 Task: Create a due date automation trigger when advanced on, 2 working days after a card is due add content with a name ending with resume at 11:00 AM.
Action: Mouse moved to (1158, 618)
Screenshot: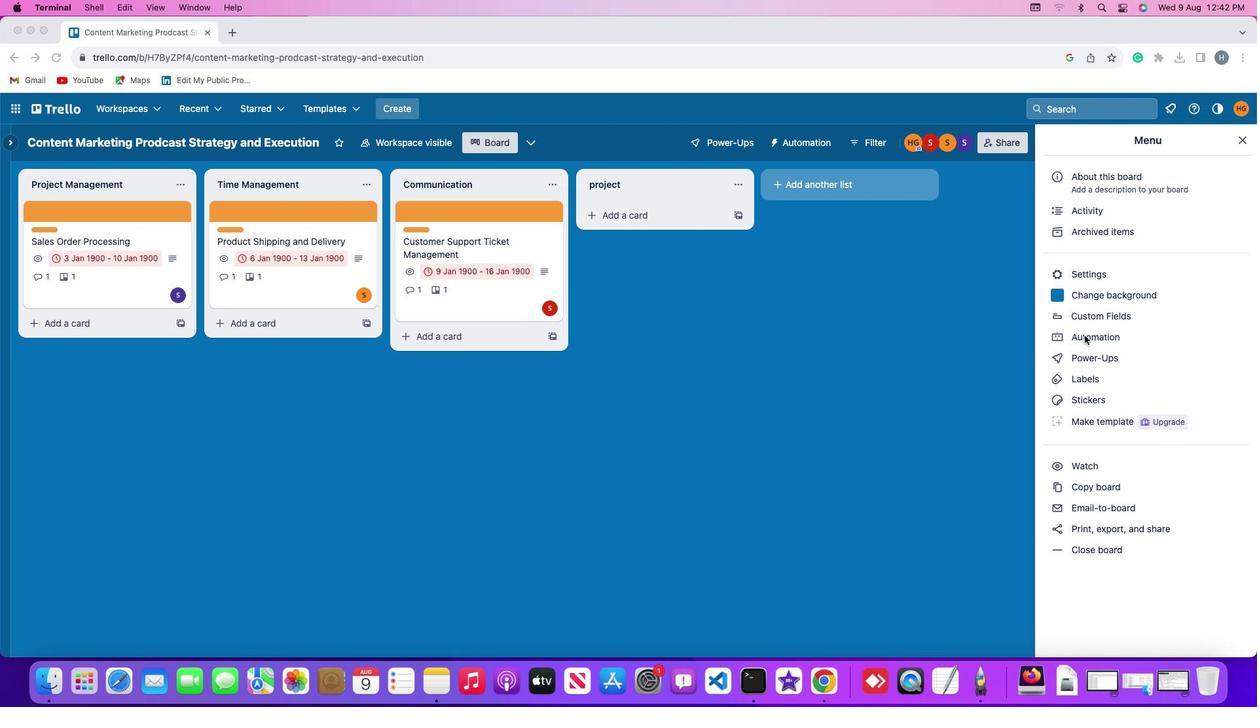 
Action: Mouse pressed left at (1158, 618)
Screenshot: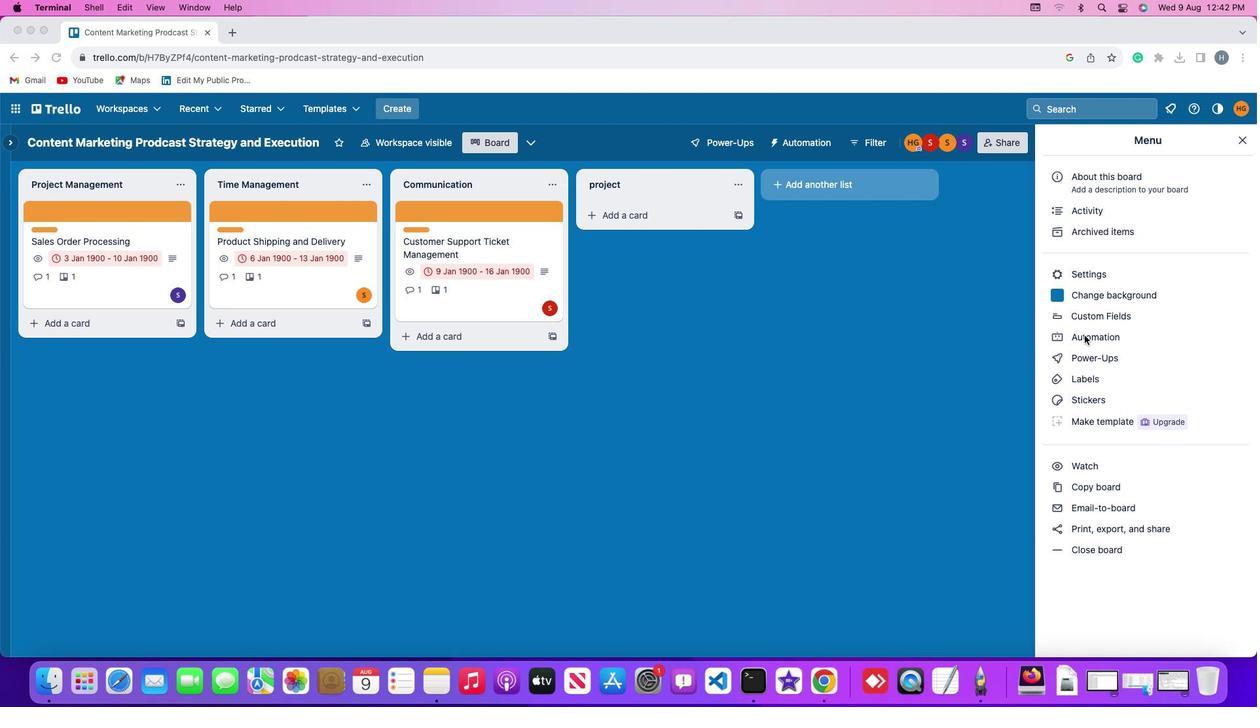 
Action: Mouse pressed left at (1158, 618)
Screenshot: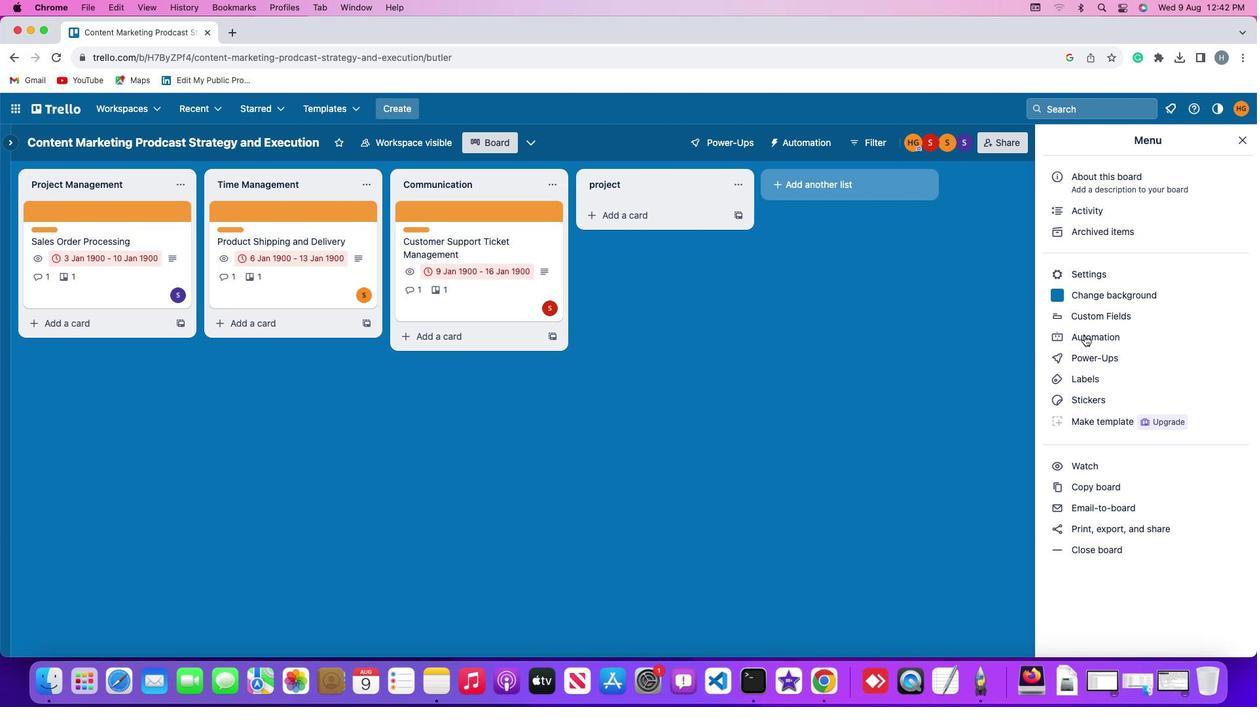 
Action: Mouse moved to (41, 626)
Screenshot: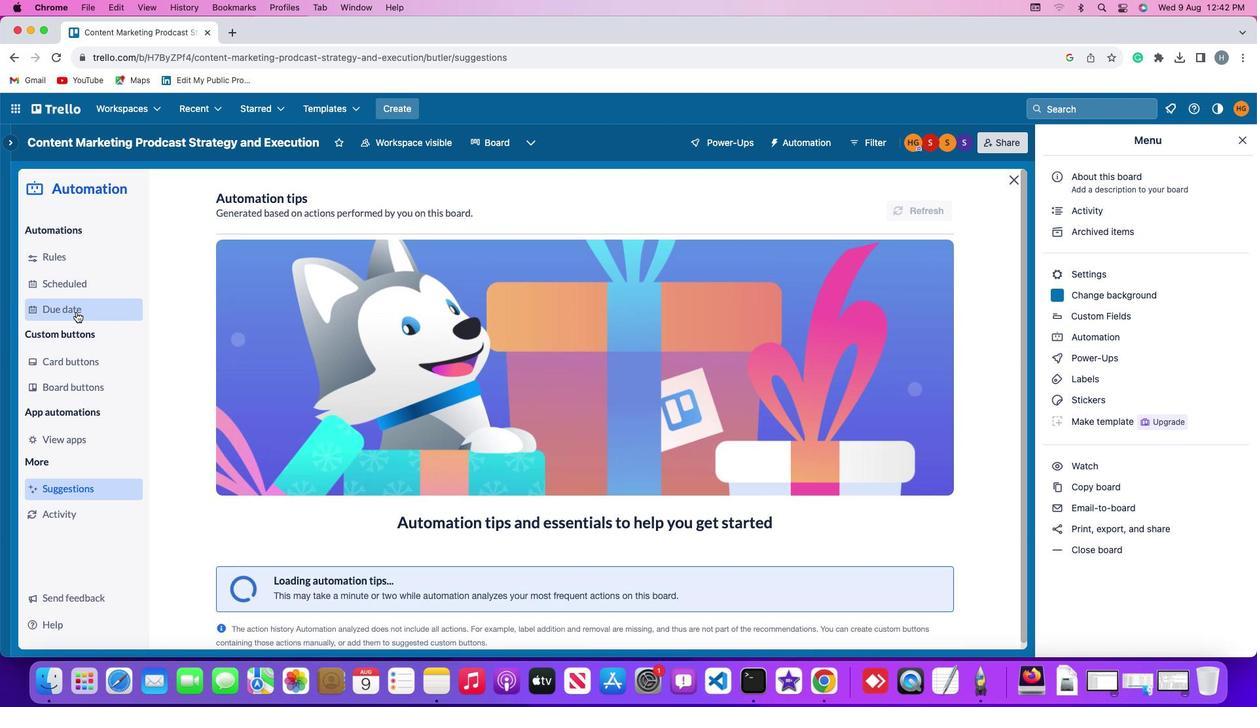 
Action: Mouse pressed left at (41, 626)
Screenshot: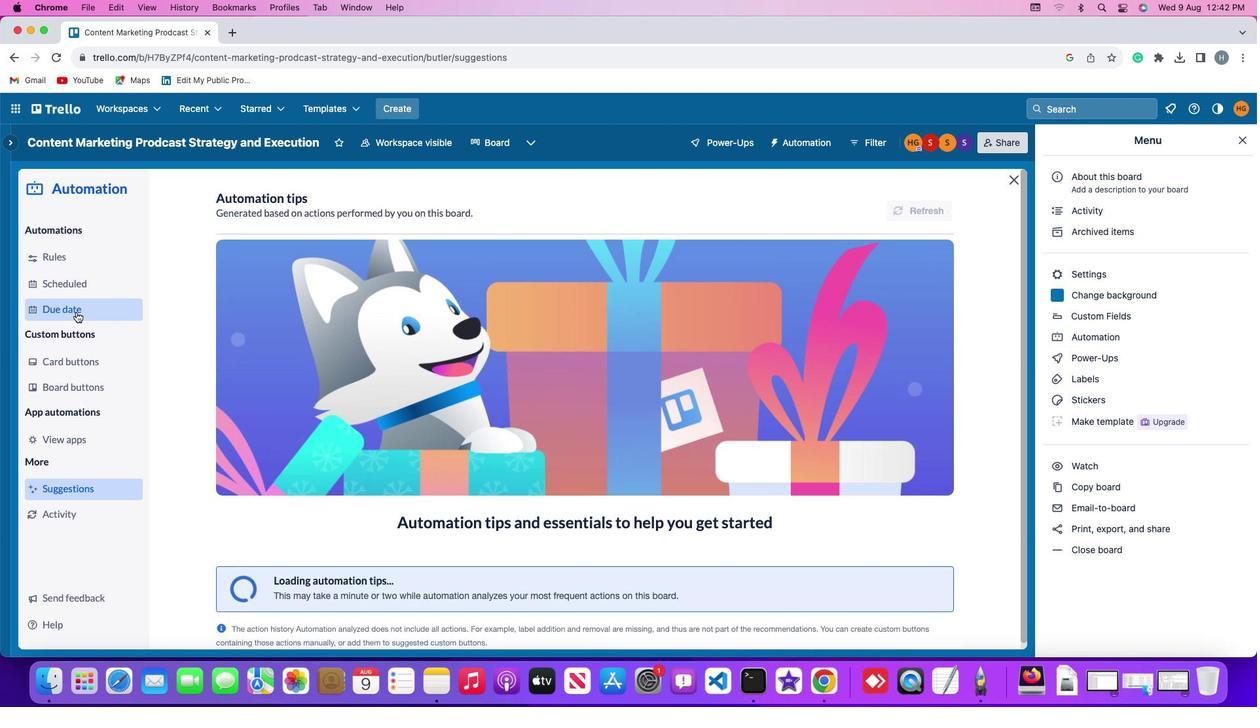 
Action: Mouse moved to (933, 665)
Screenshot: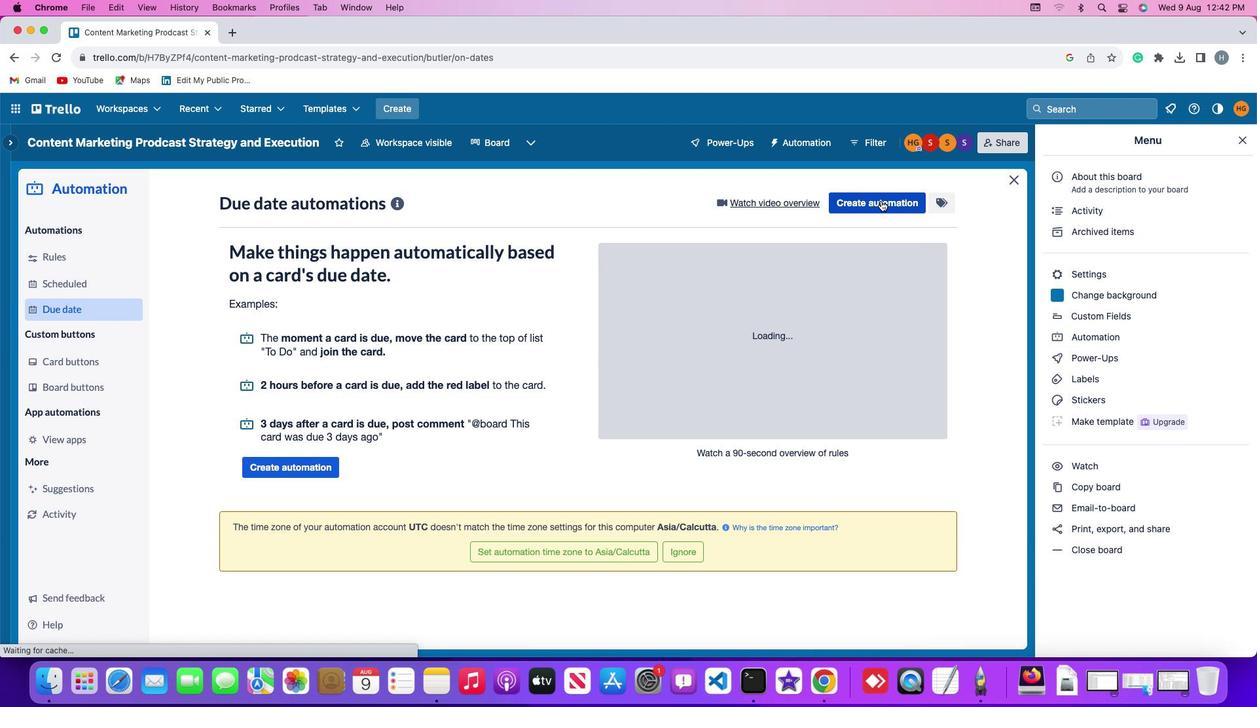 
Action: Mouse pressed left at (933, 665)
Screenshot: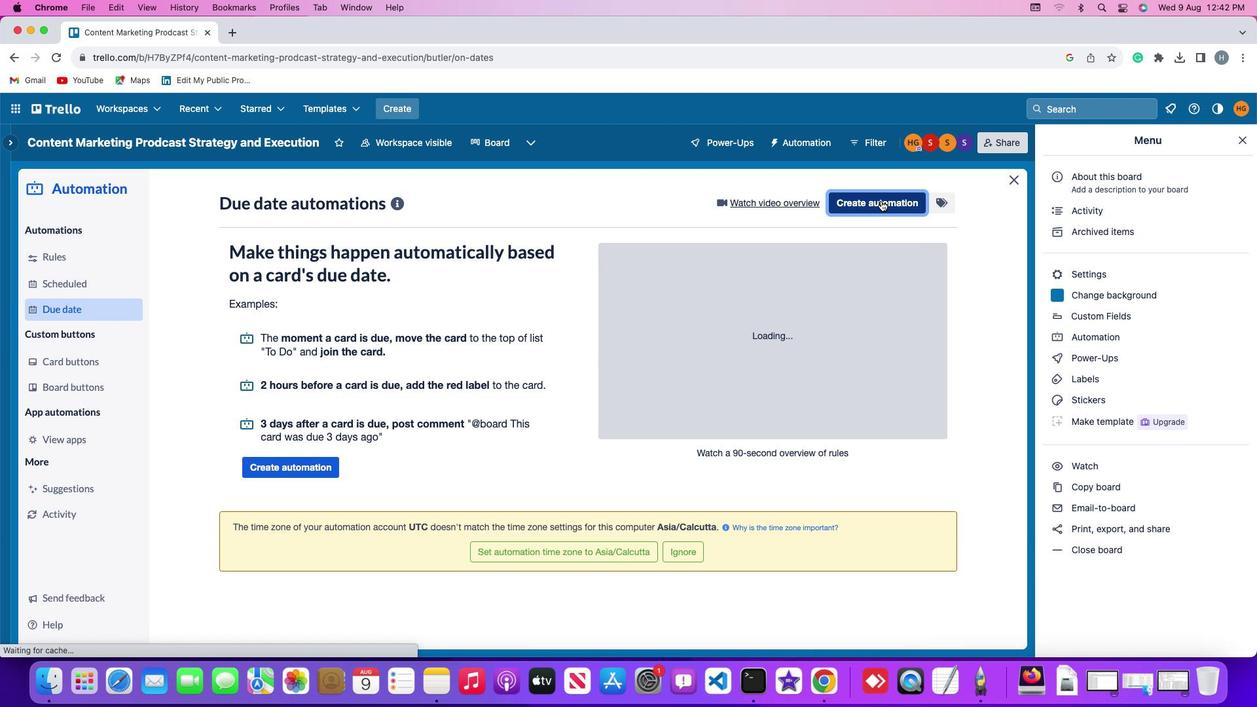 
Action: Mouse moved to (504, 621)
Screenshot: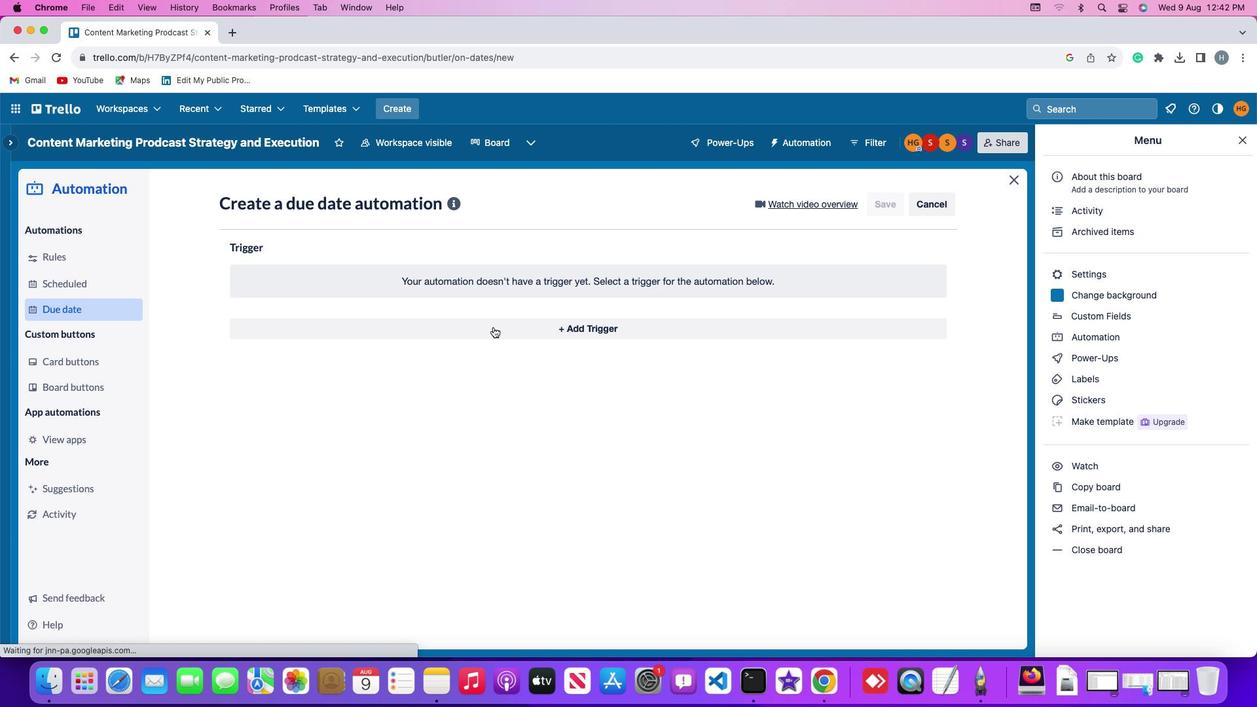 
Action: Mouse pressed left at (504, 621)
Screenshot: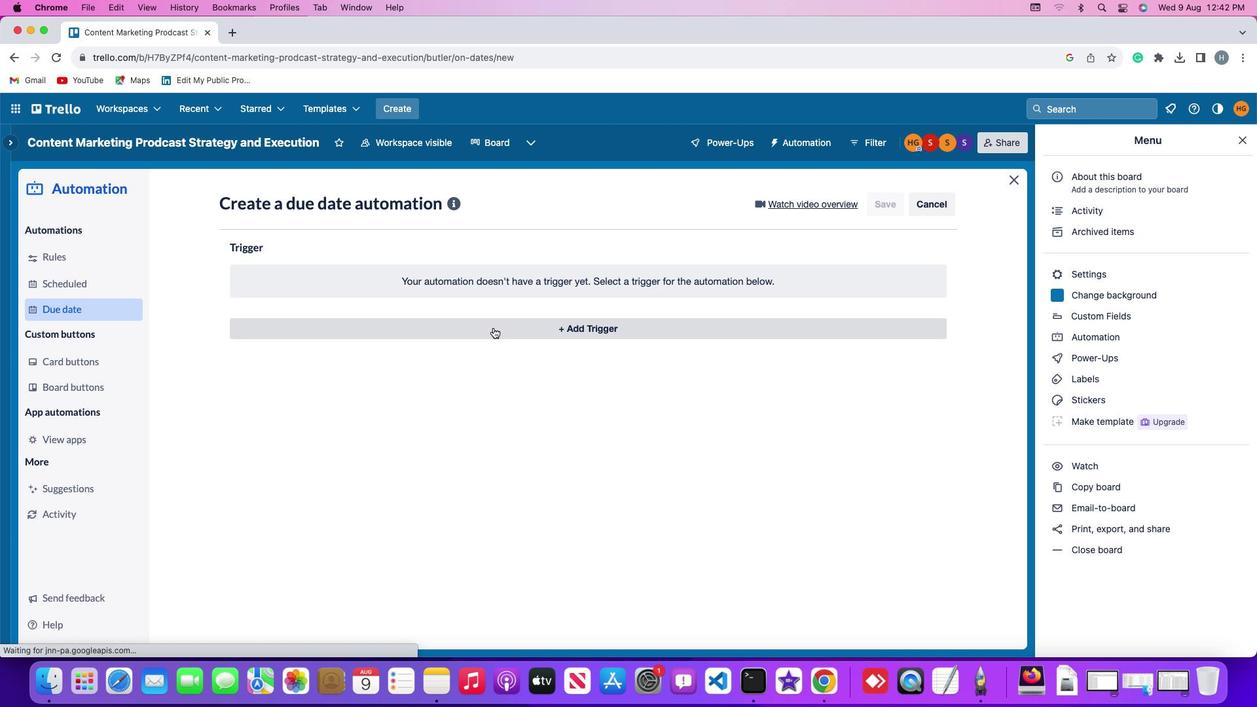 
Action: Mouse moved to (246, 552)
Screenshot: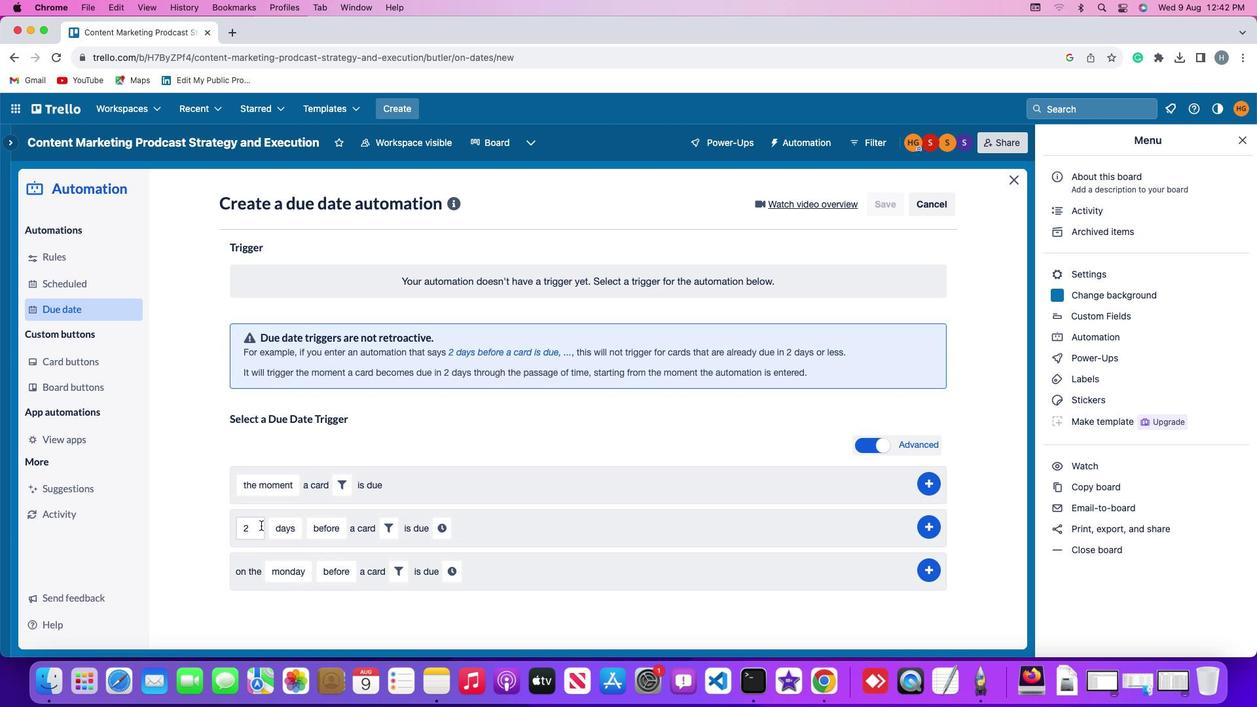 
Action: Mouse pressed left at (246, 552)
Screenshot: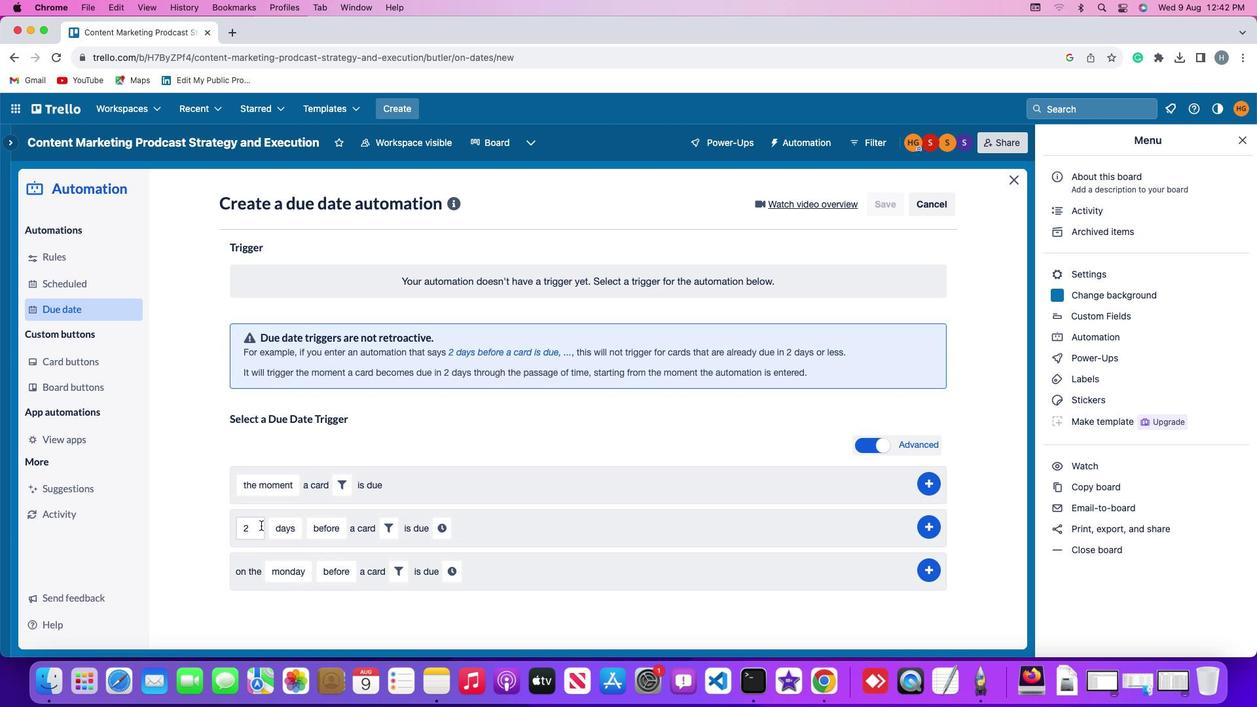 
Action: Mouse moved to (244, 552)
Screenshot: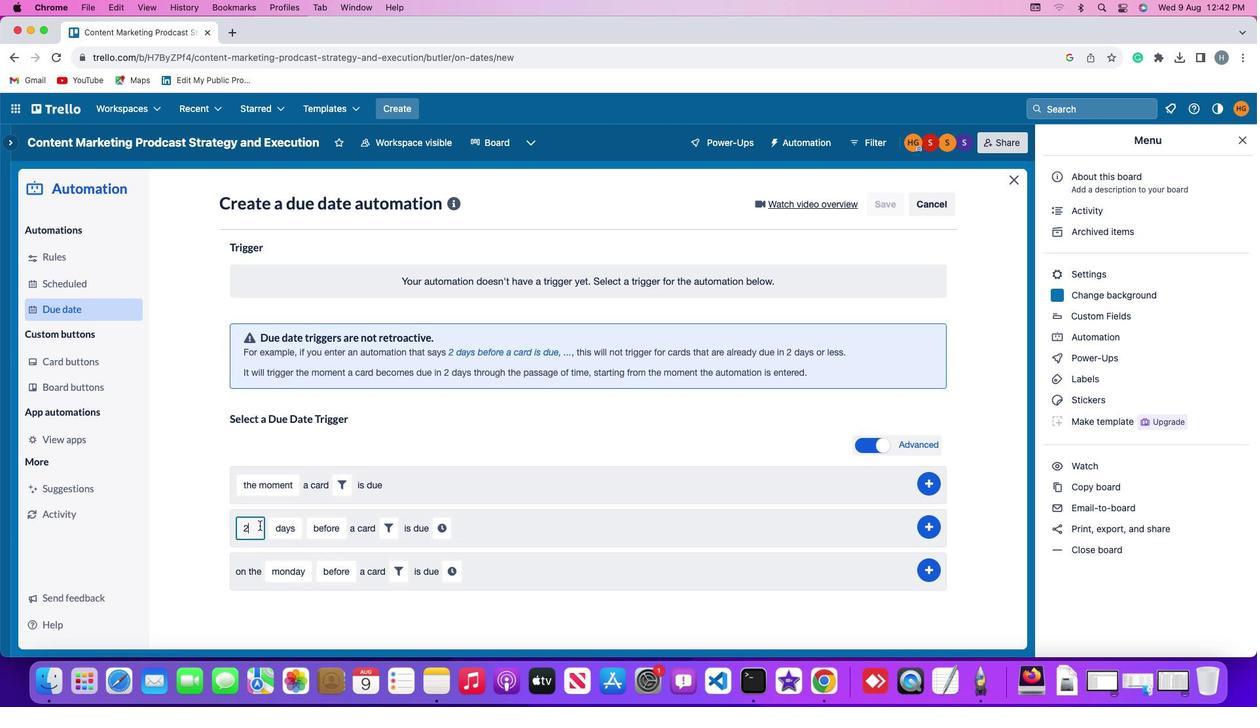 
Action: Key pressed Key.backspace
Screenshot: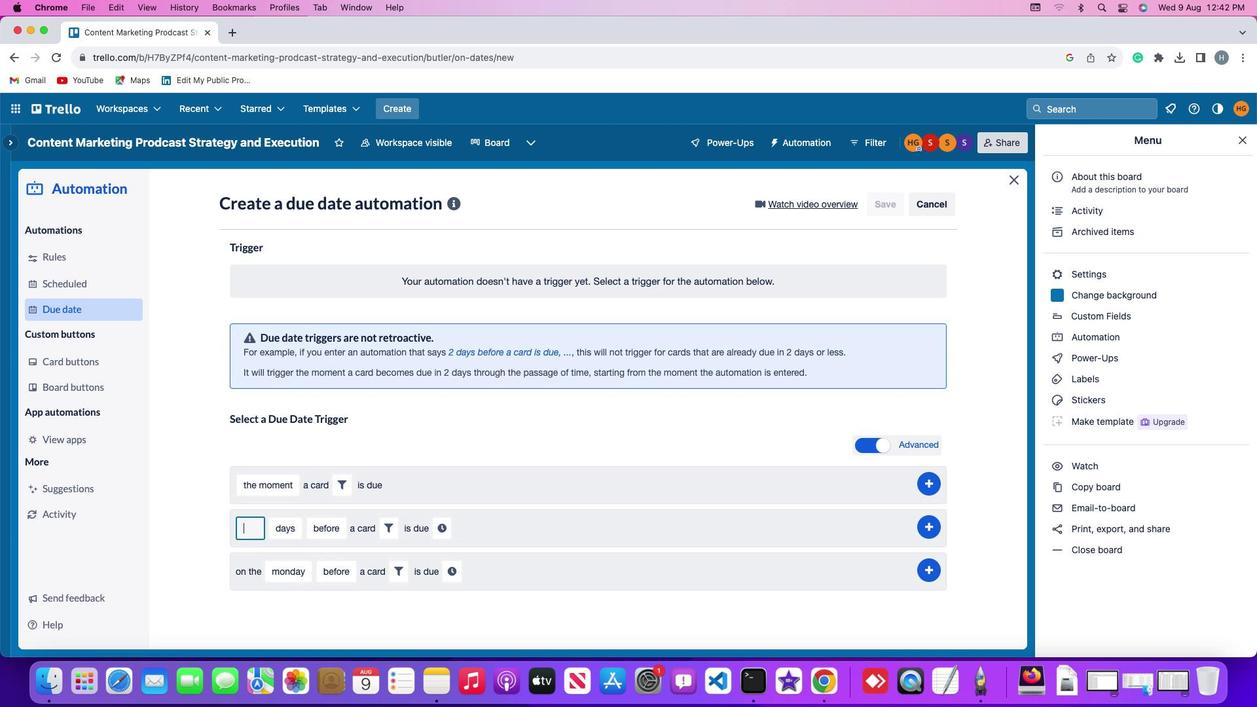 
Action: Mouse moved to (246, 553)
Screenshot: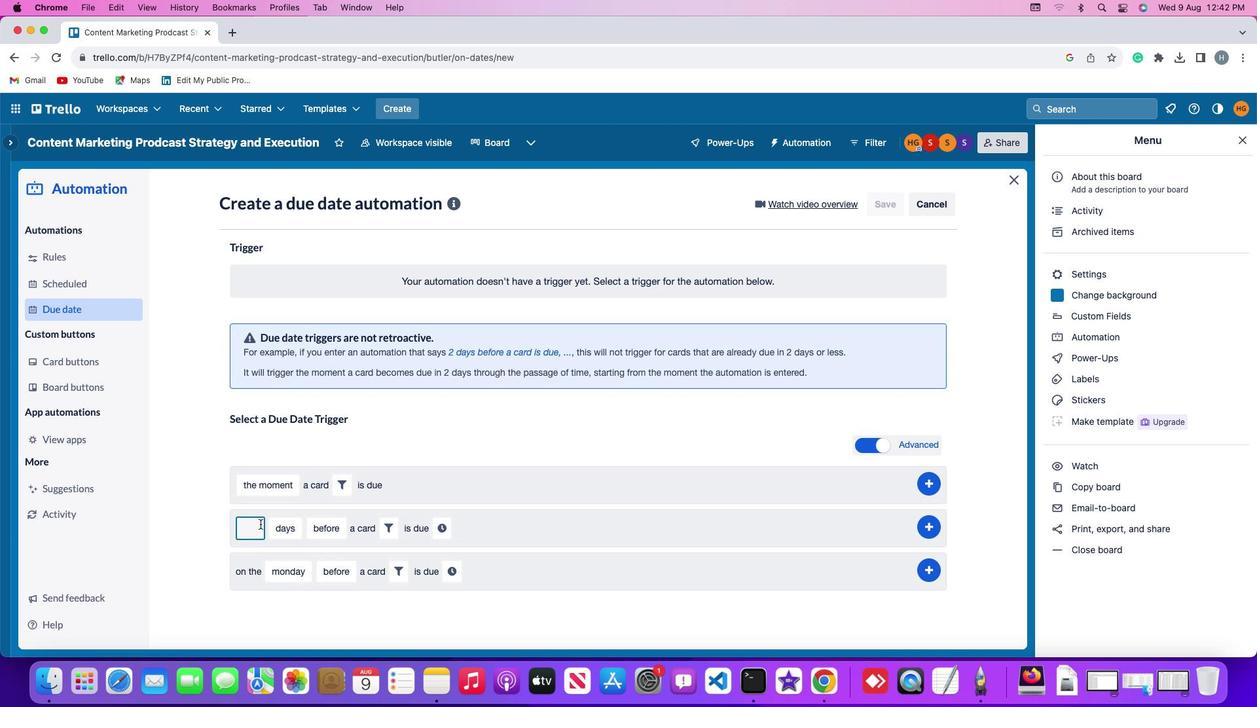 
Action: Key pressed '2'
Screenshot: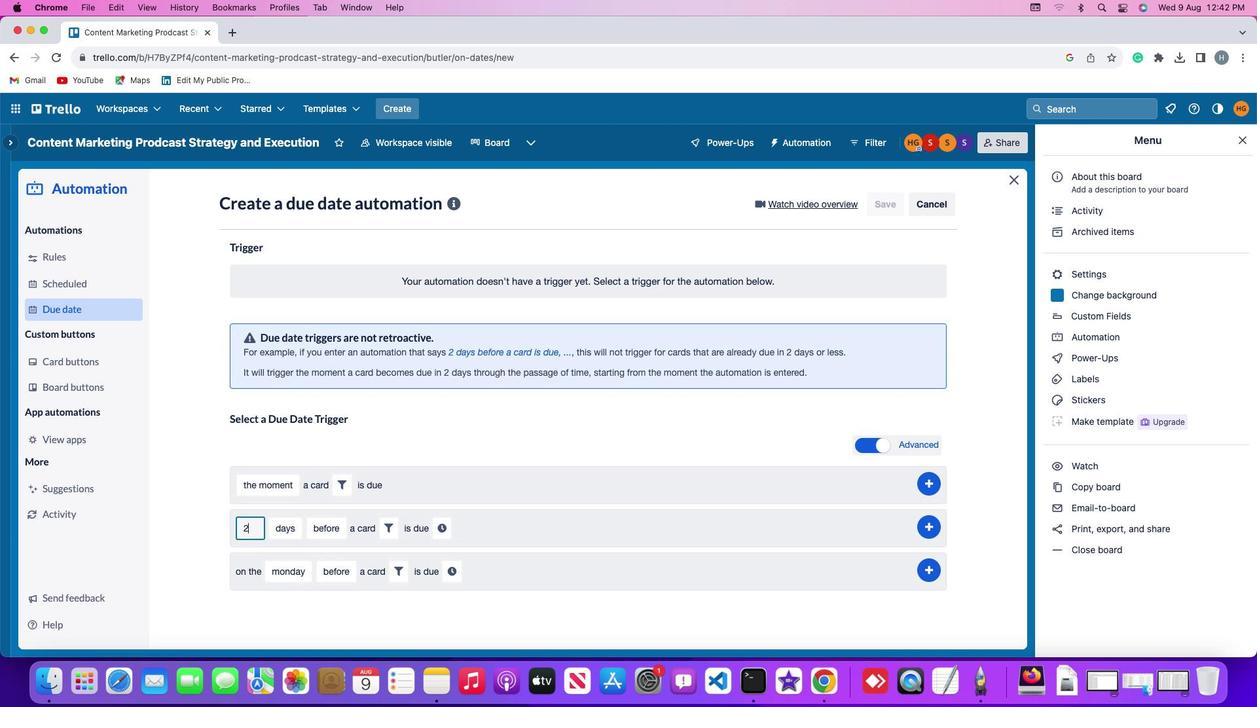 
Action: Mouse moved to (291, 553)
Screenshot: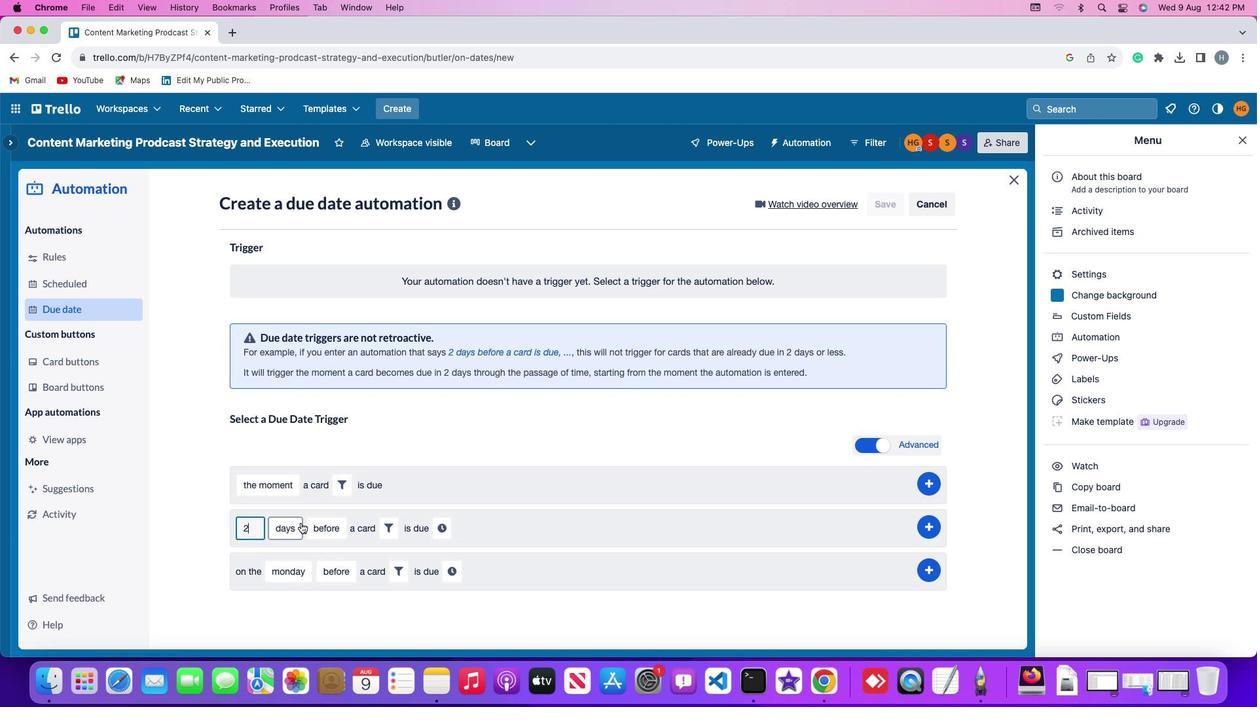 
Action: Mouse pressed left at (291, 553)
Screenshot: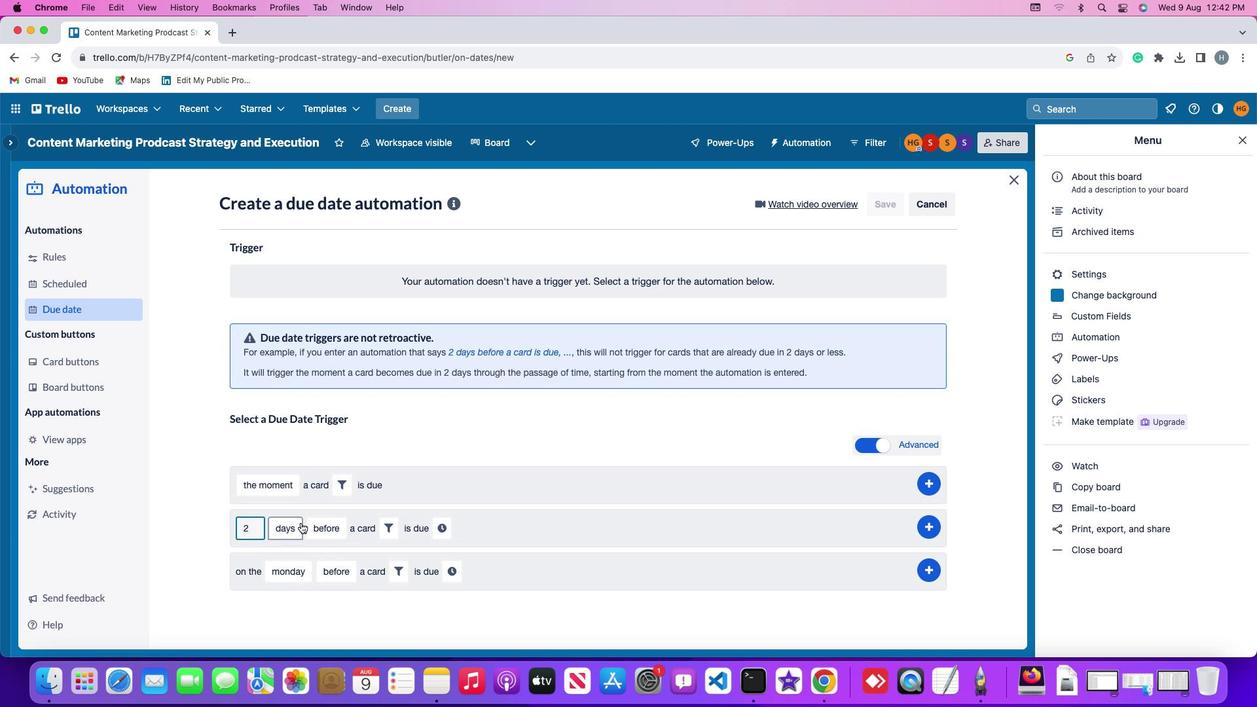 
Action: Mouse moved to (284, 533)
Screenshot: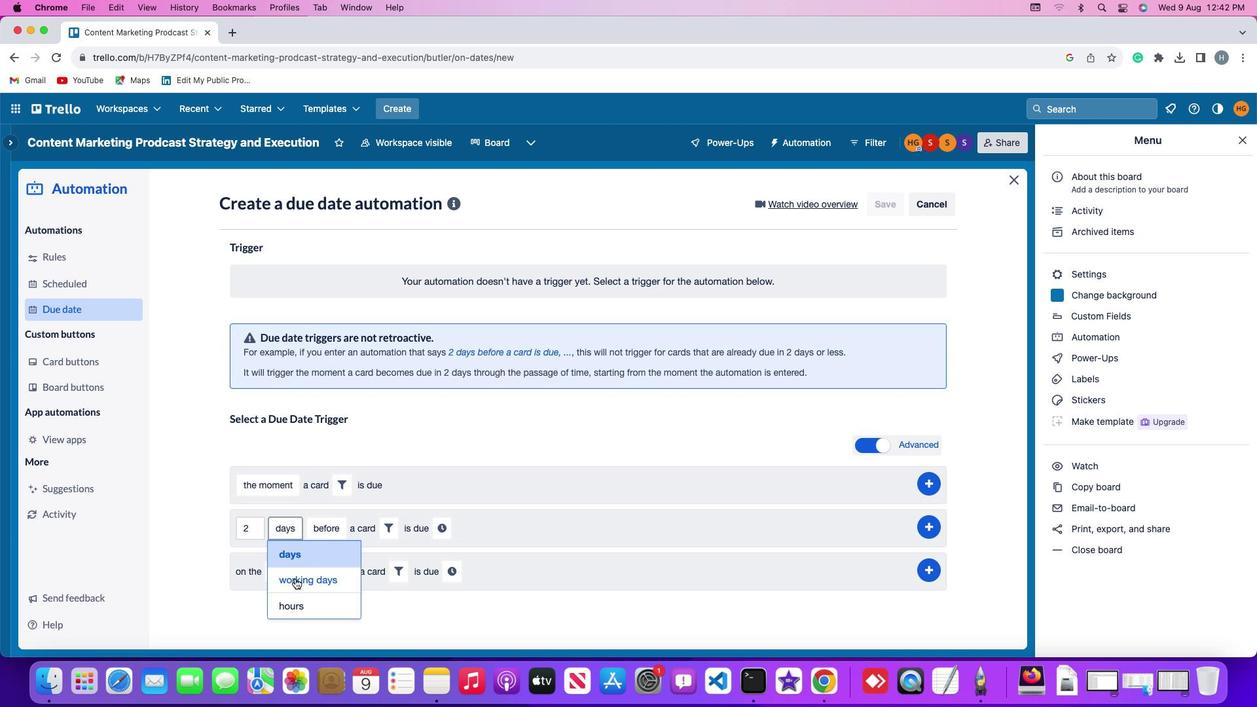 
Action: Mouse pressed left at (284, 533)
Screenshot: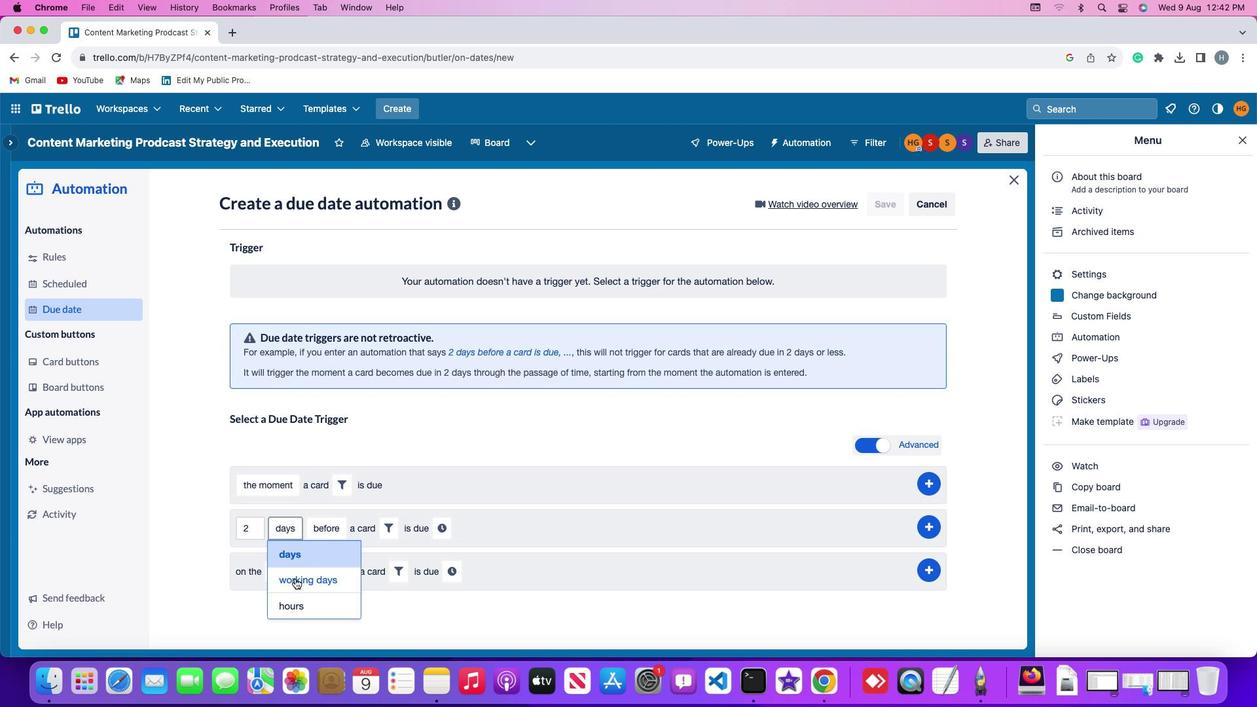 
Action: Mouse moved to (354, 552)
Screenshot: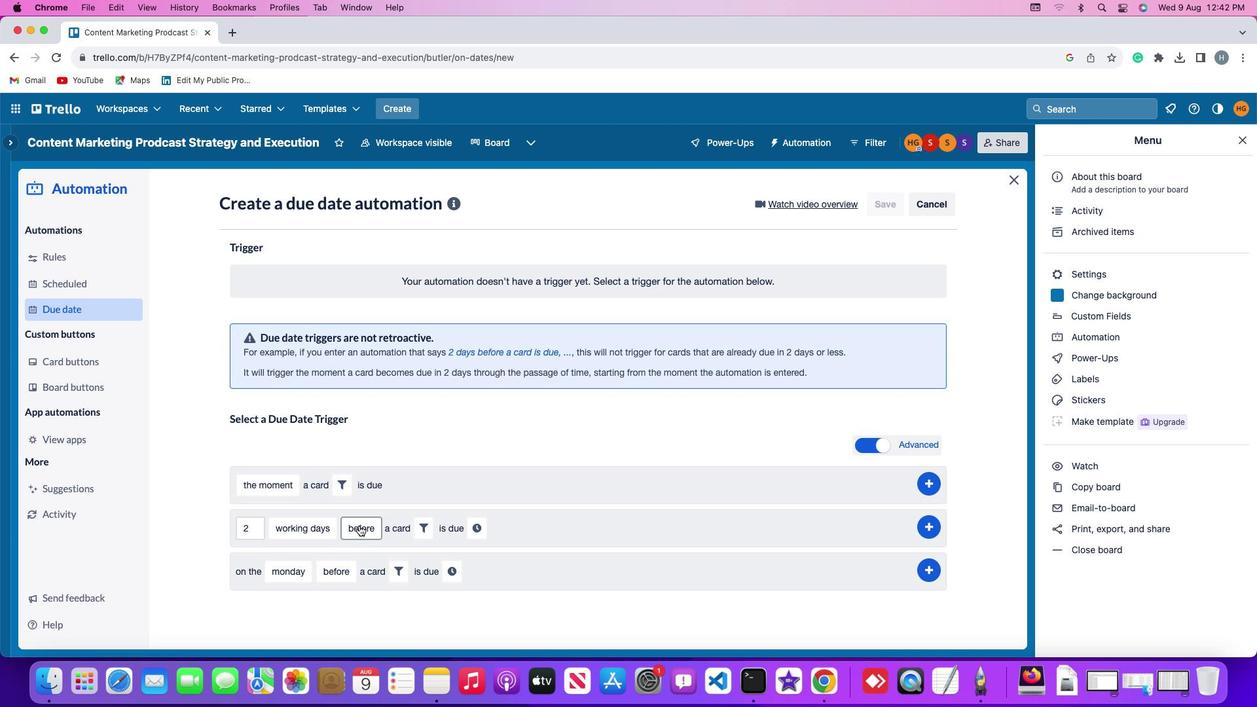 
Action: Mouse pressed left at (354, 552)
Screenshot: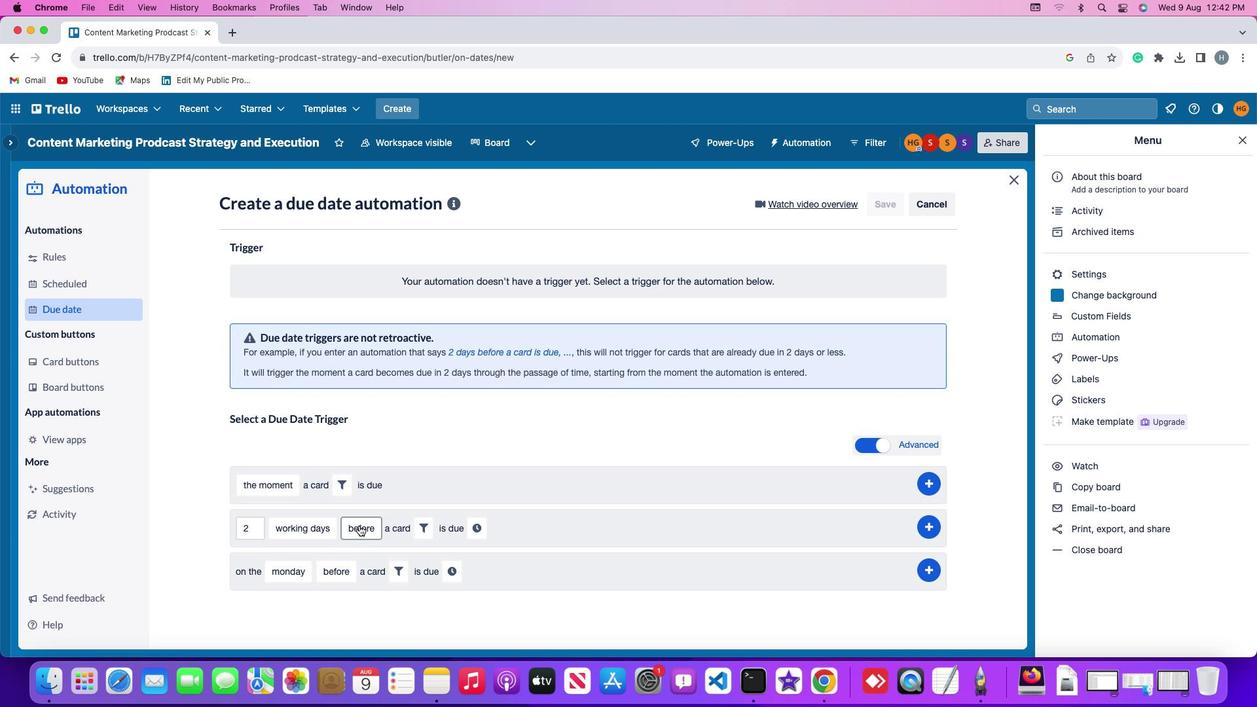 
Action: Mouse moved to (352, 532)
Screenshot: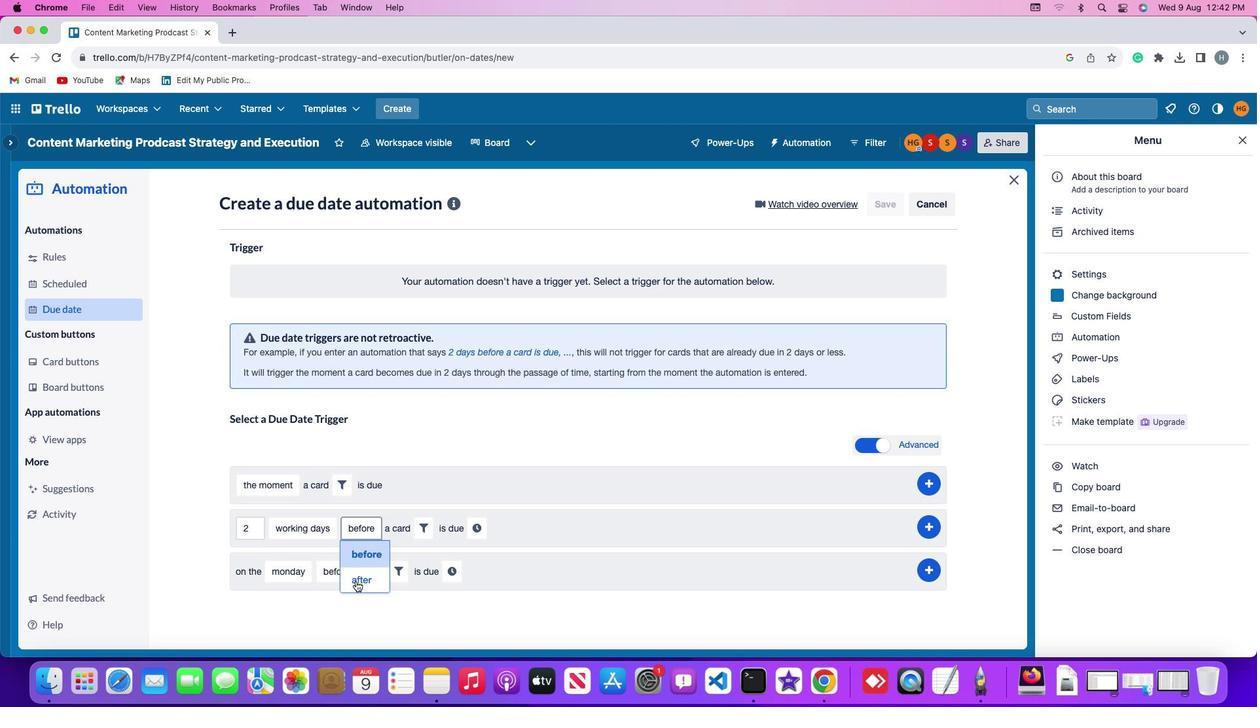 
Action: Mouse pressed left at (352, 532)
Screenshot: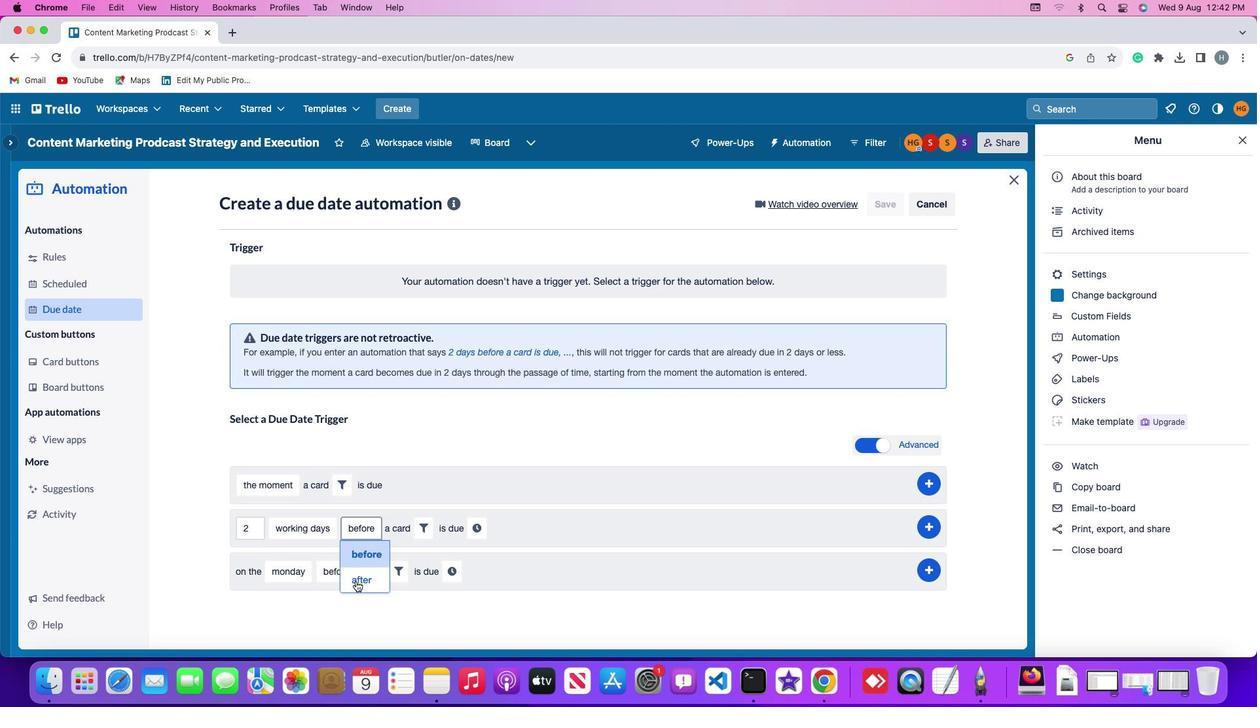 
Action: Mouse moved to (418, 550)
Screenshot: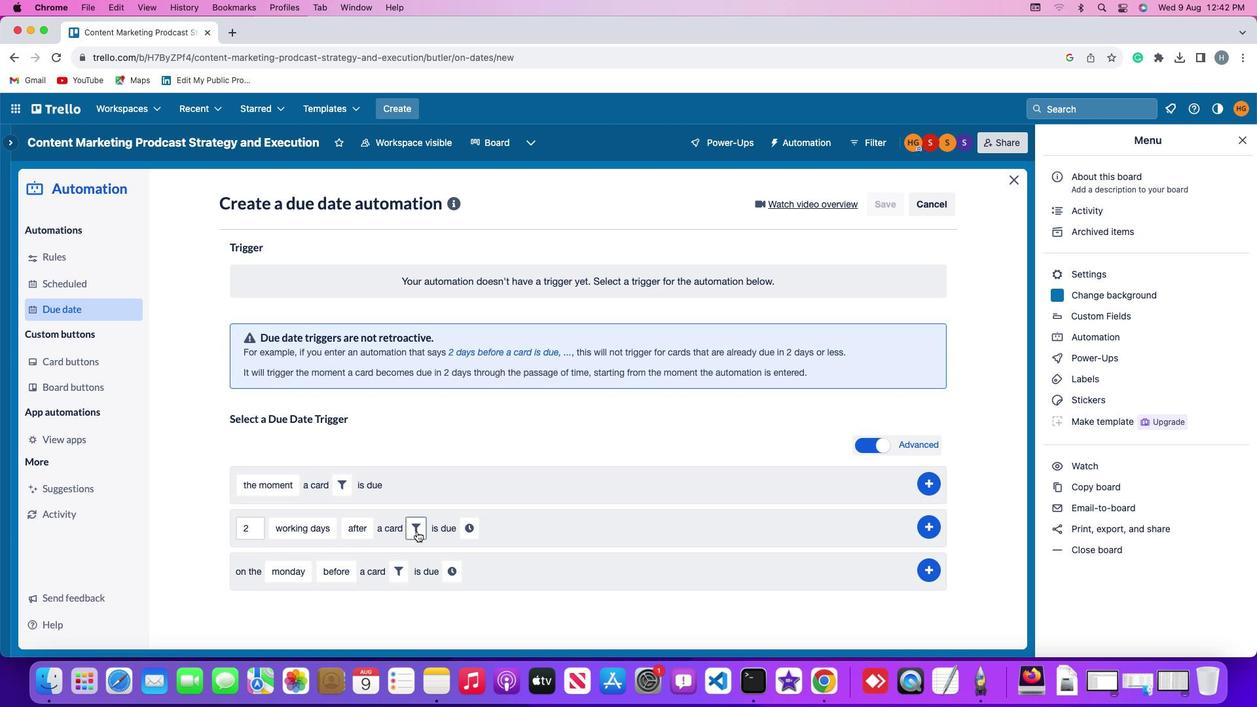 
Action: Mouse pressed left at (418, 550)
Screenshot: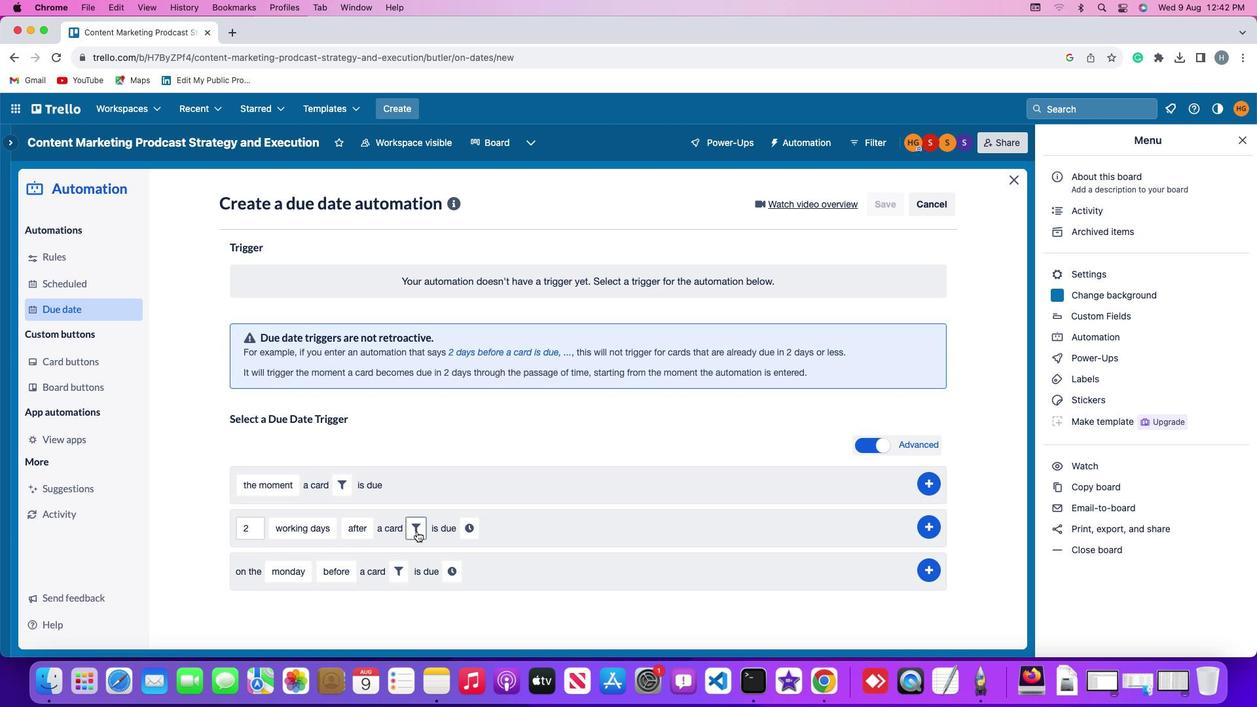 
Action: Mouse moved to (609, 534)
Screenshot: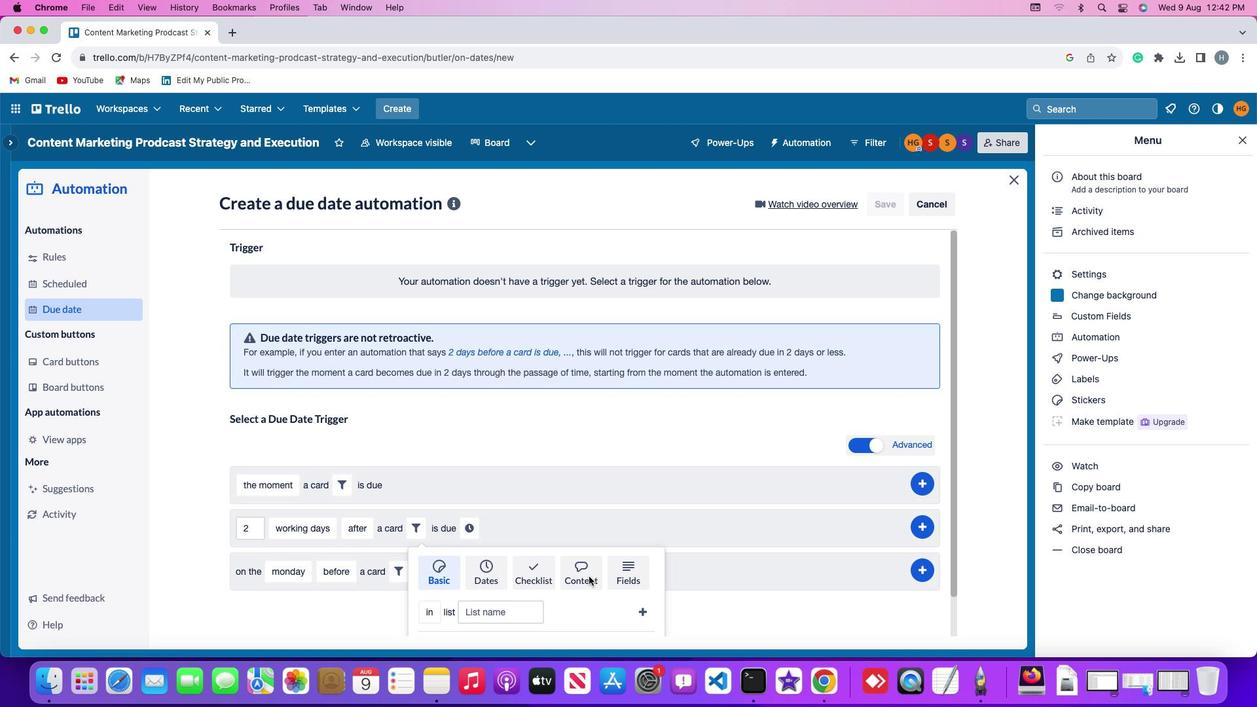 
Action: Mouse pressed left at (609, 534)
Screenshot: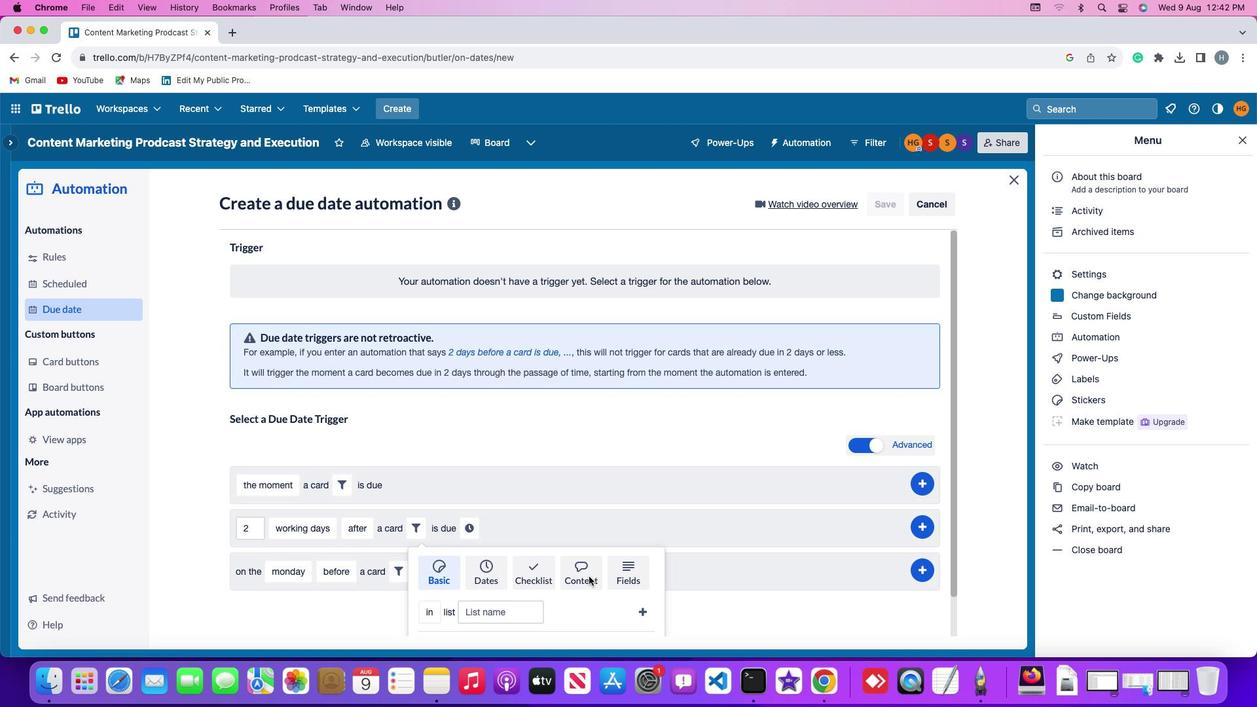 
Action: Mouse moved to (465, 522)
Screenshot: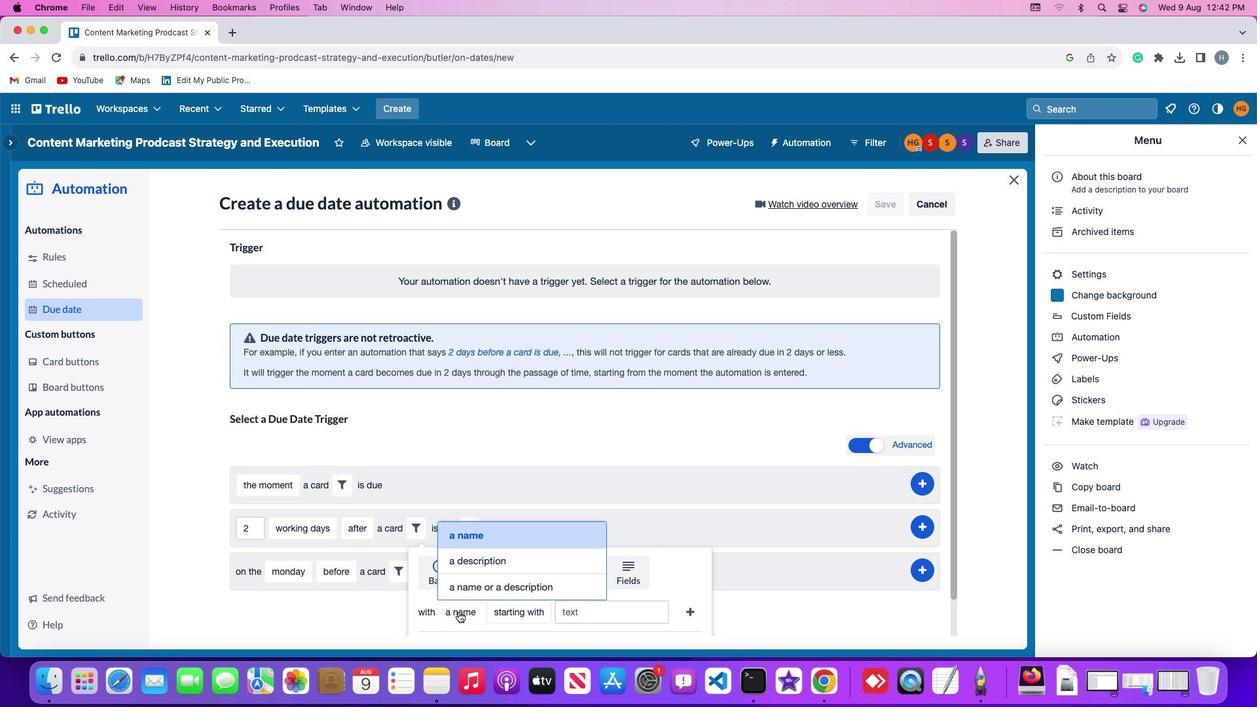 
Action: Mouse pressed left at (465, 522)
Screenshot: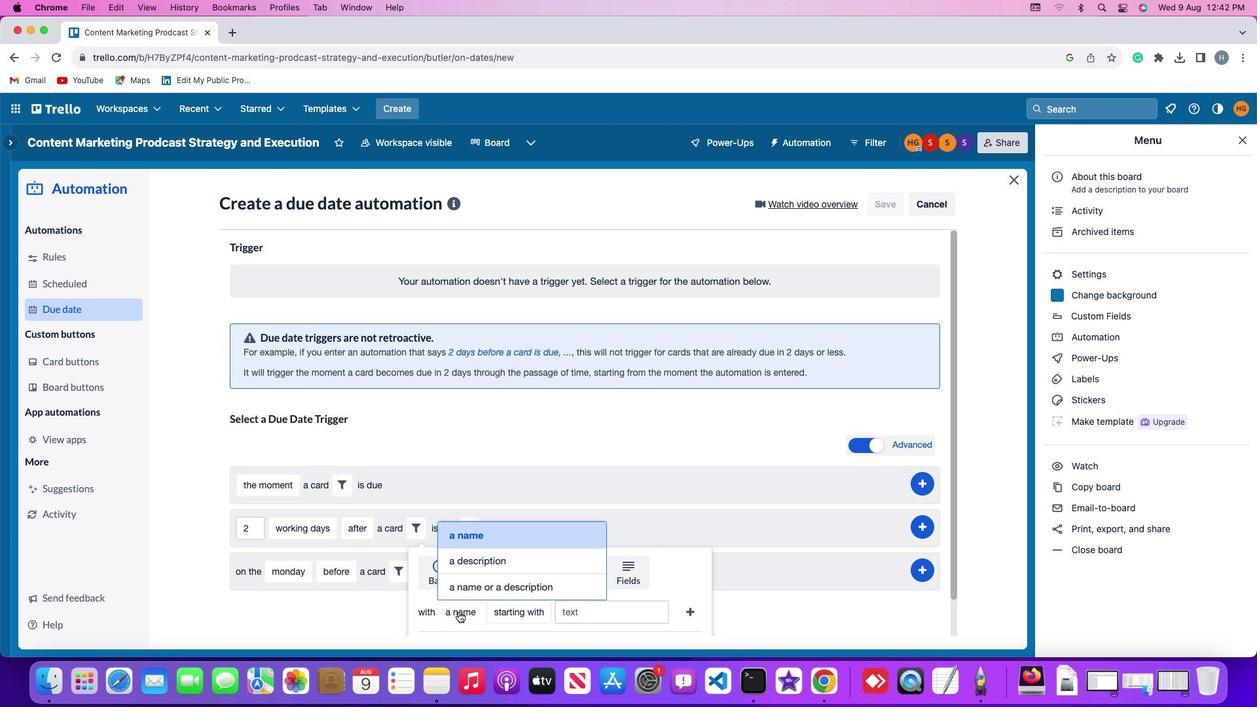 
Action: Mouse moved to (488, 551)
Screenshot: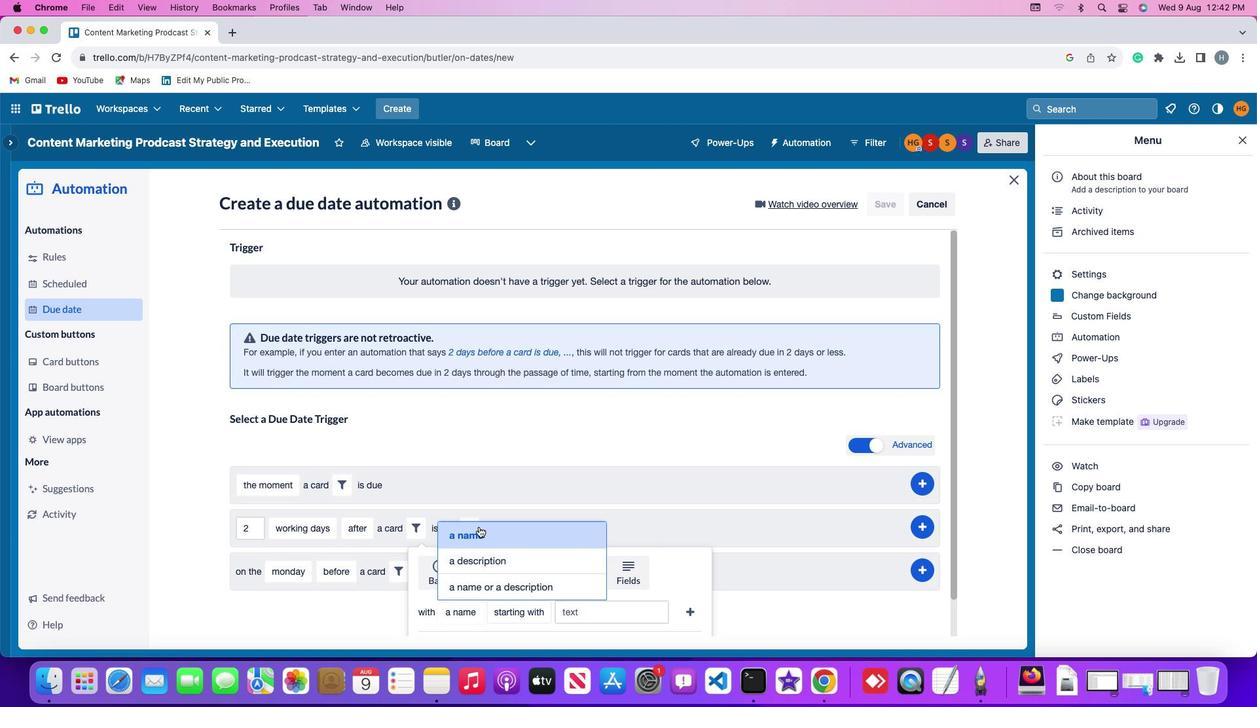 
Action: Mouse pressed left at (488, 551)
Screenshot: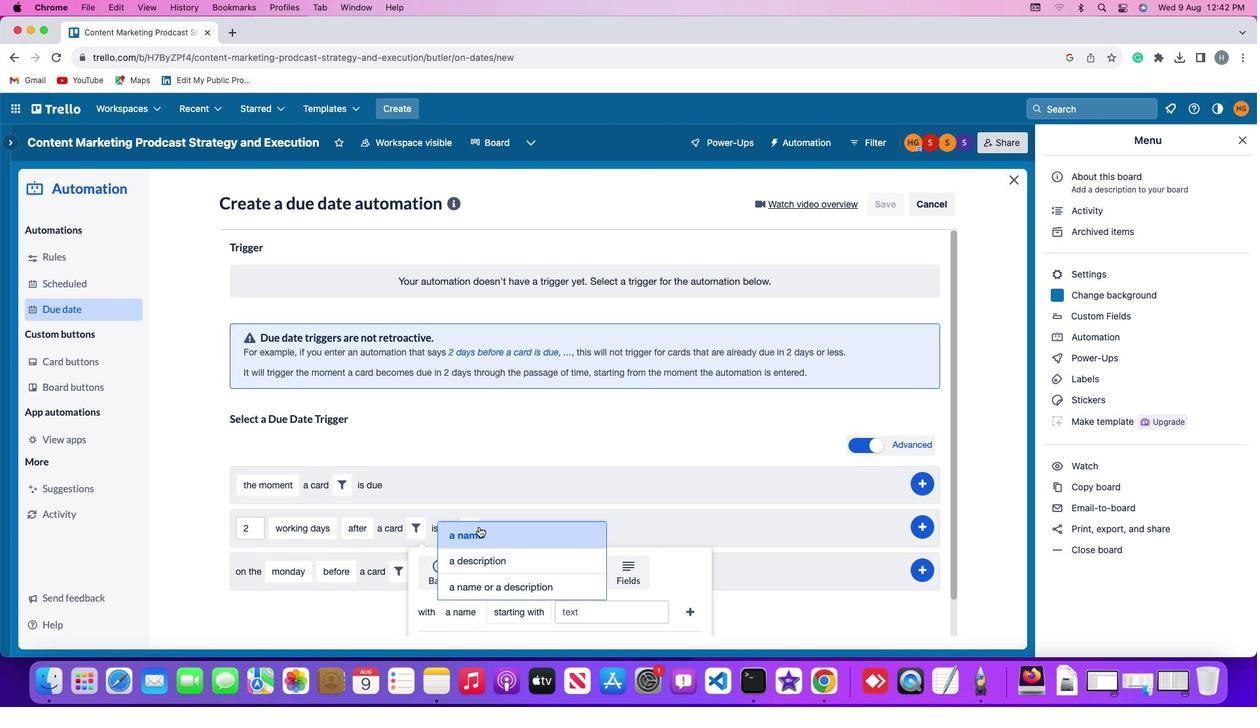 
Action: Mouse moved to (526, 523)
Screenshot: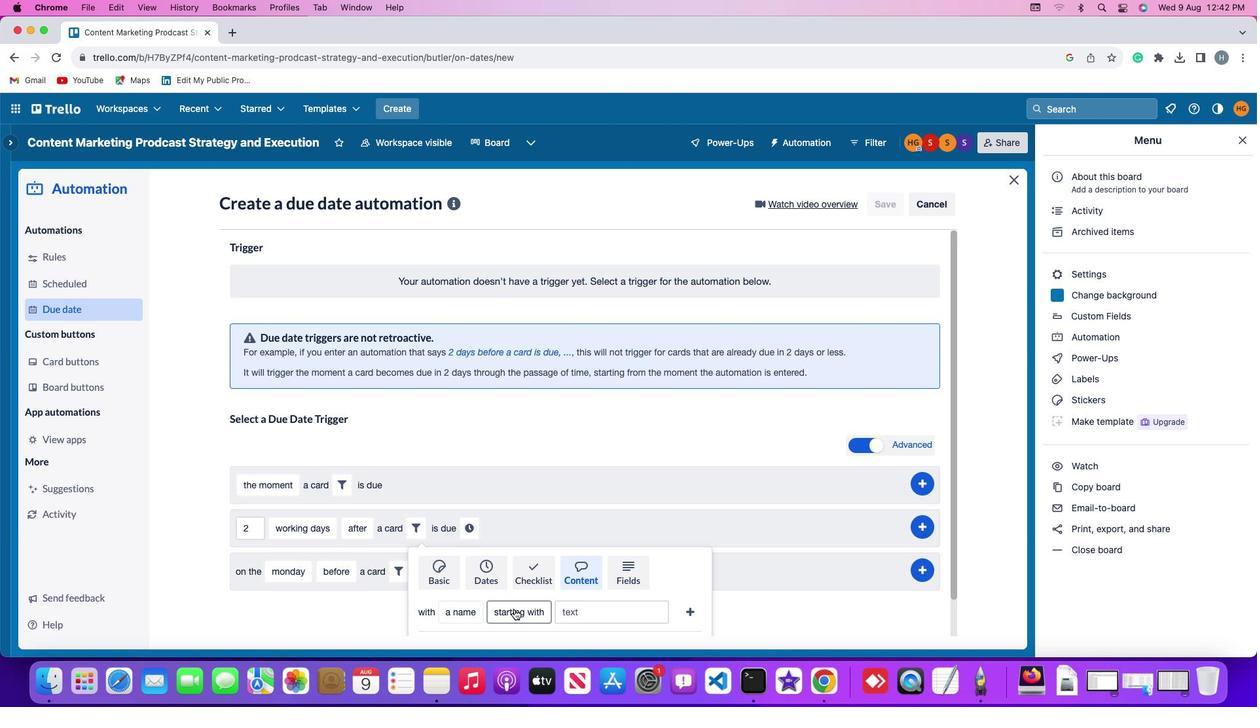 
Action: Mouse pressed left at (526, 523)
Screenshot: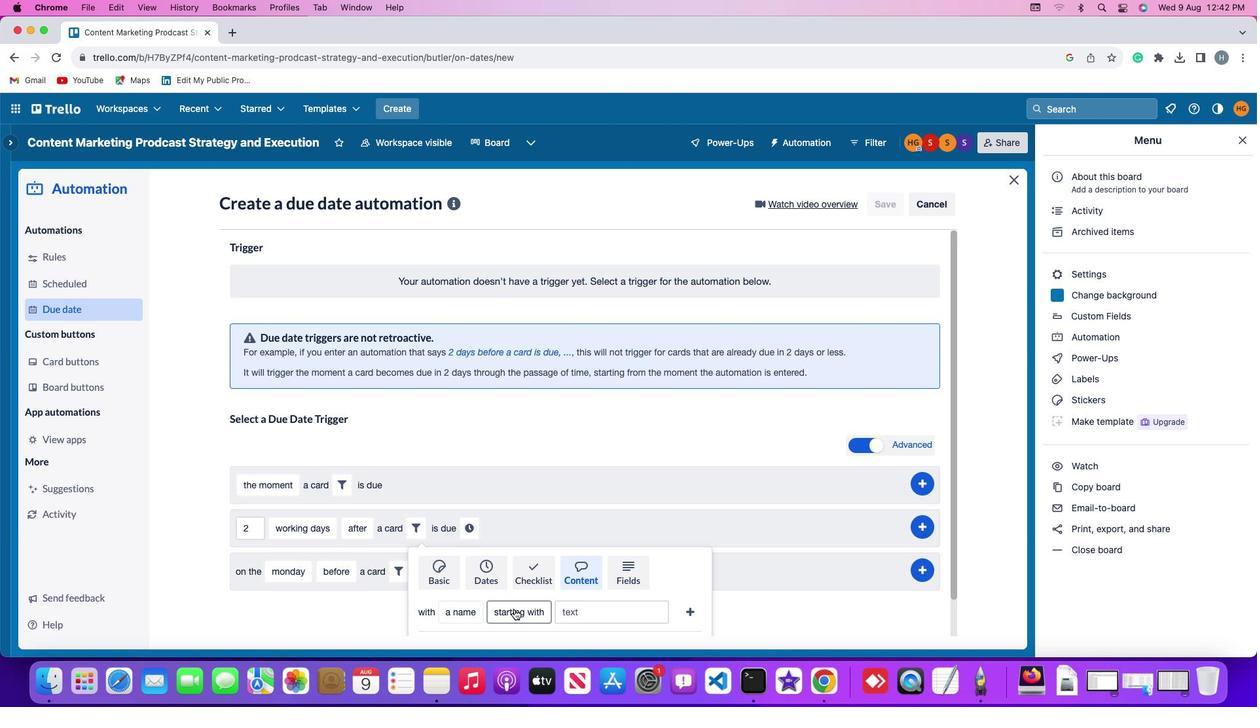 
Action: Mouse moved to (553, 566)
Screenshot: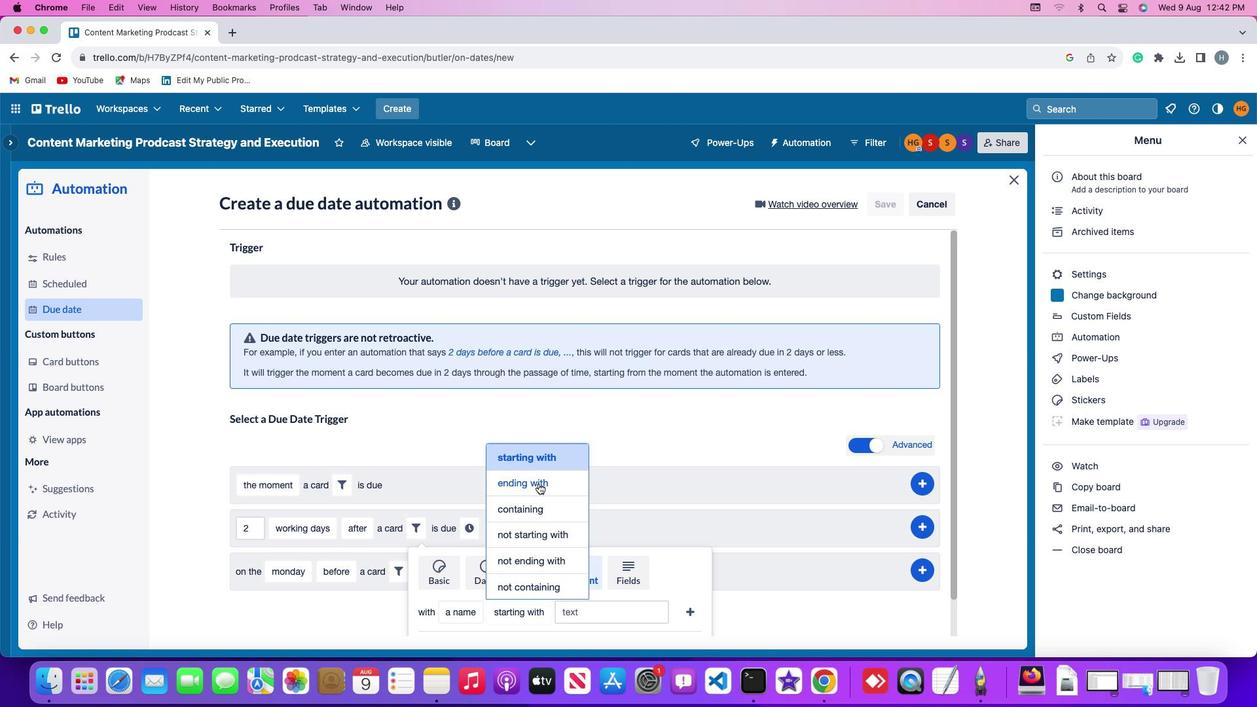 
Action: Mouse pressed left at (553, 566)
Screenshot: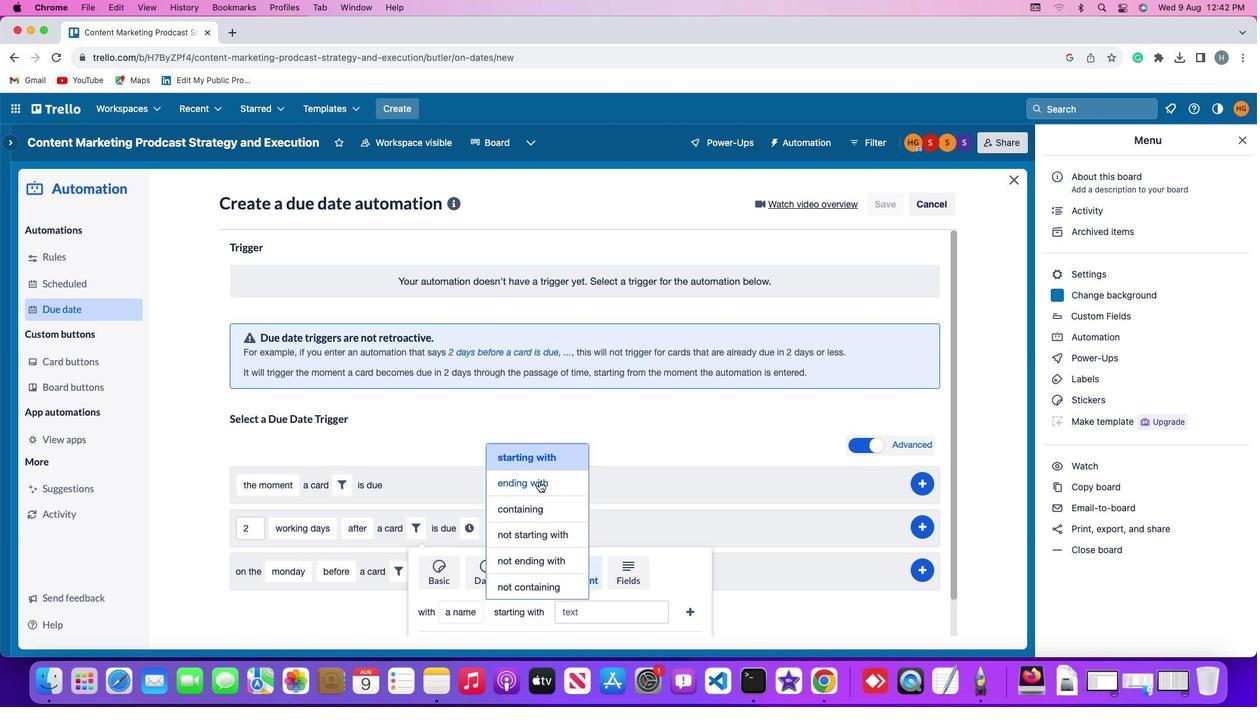 
Action: Mouse moved to (595, 523)
Screenshot: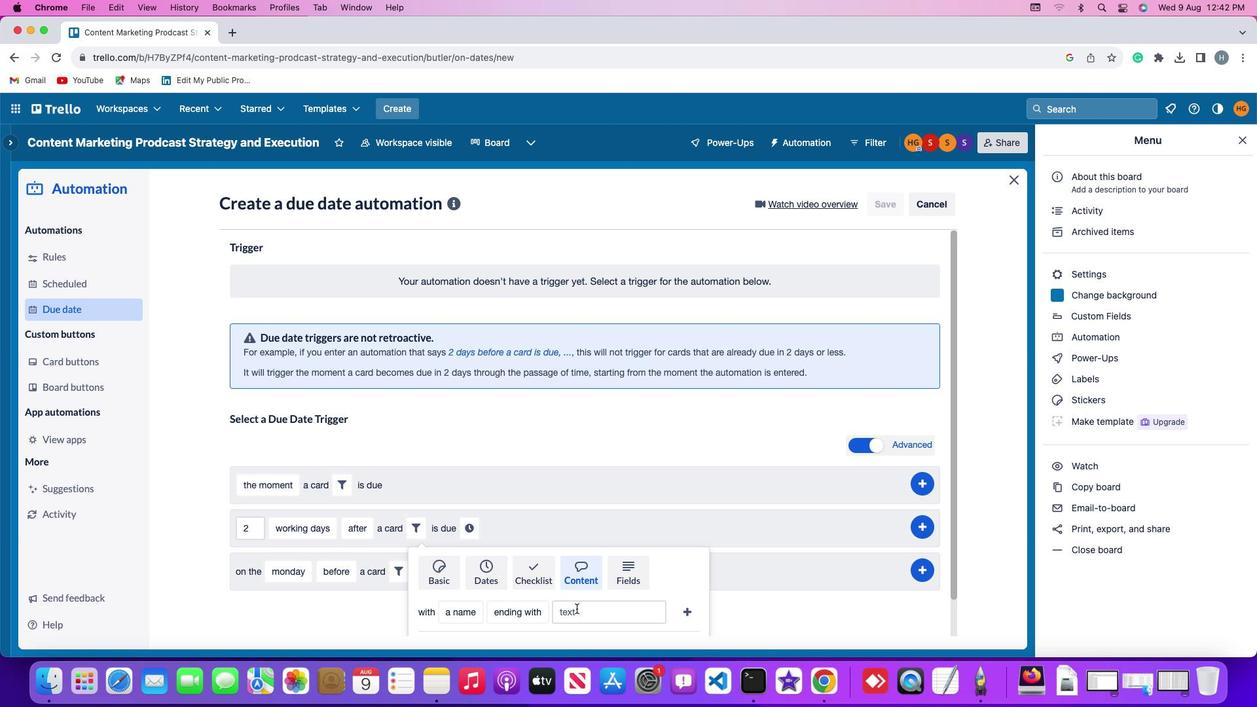 
Action: Mouse pressed left at (595, 523)
Screenshot: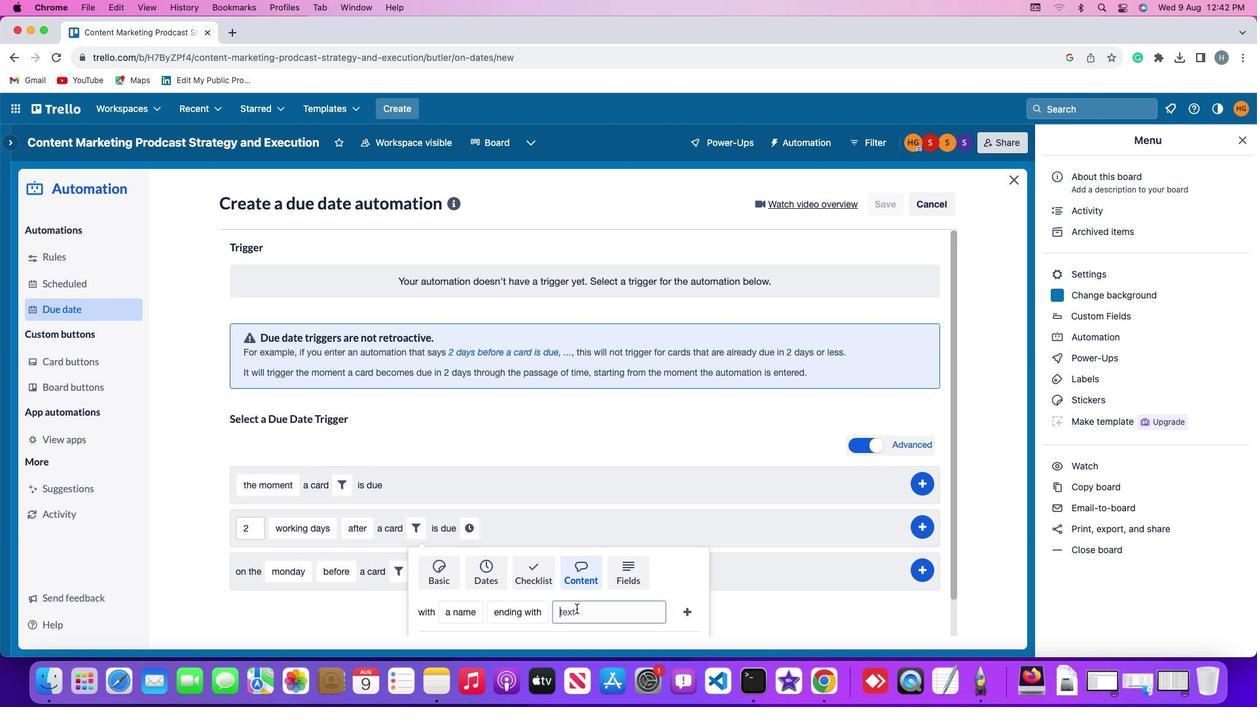 
Action: Mouse moved to (593, 523)
Screenshot: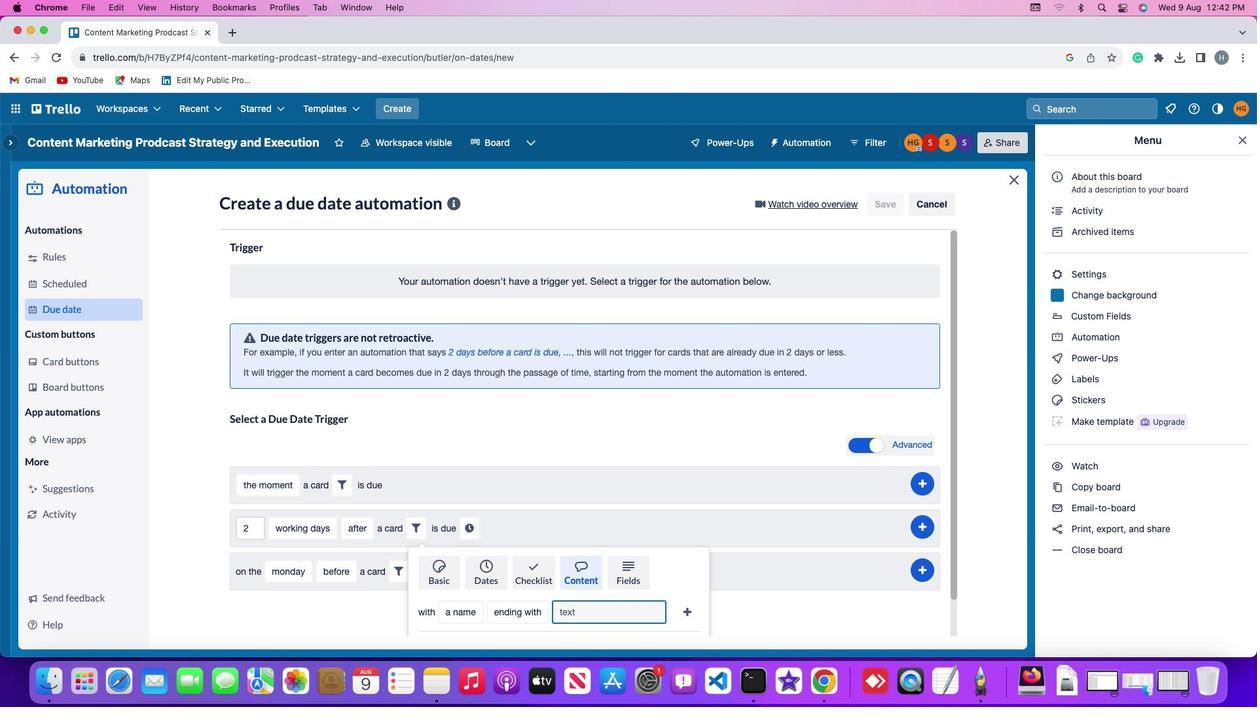 
Action: Key pressed 'r''e'
Screenshot: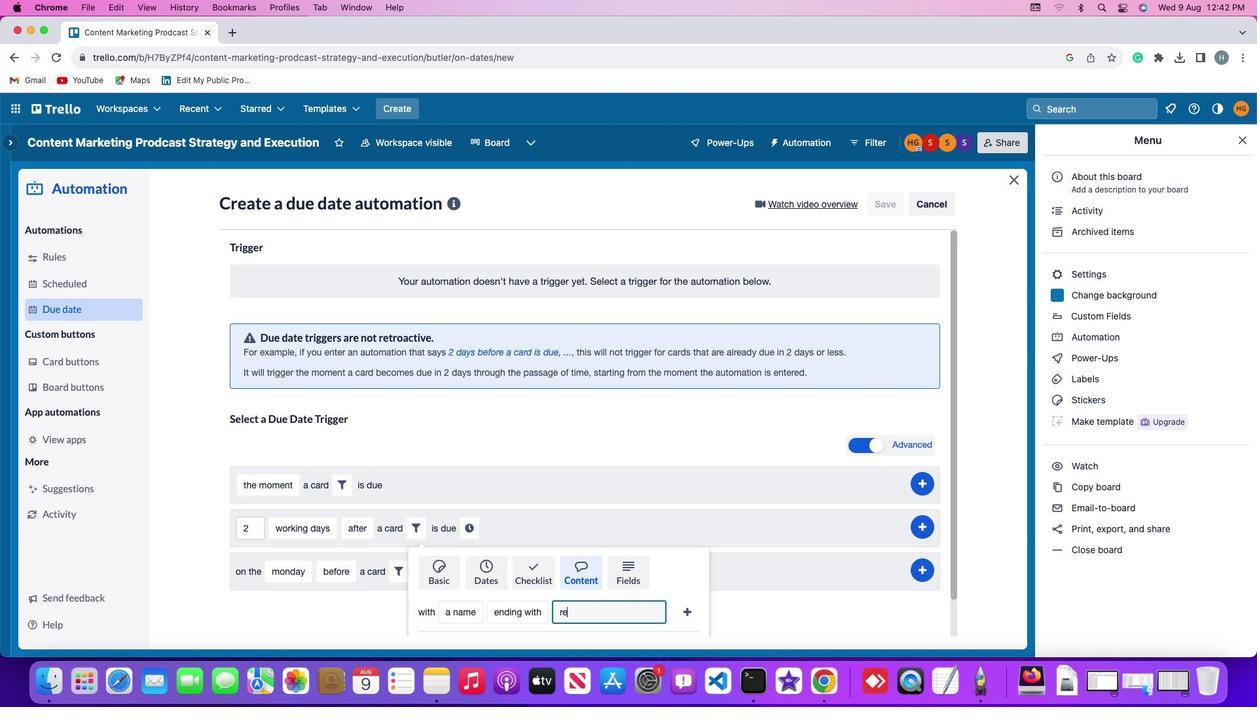 
Action: Mouse moved to (593, 523)
Screenshot: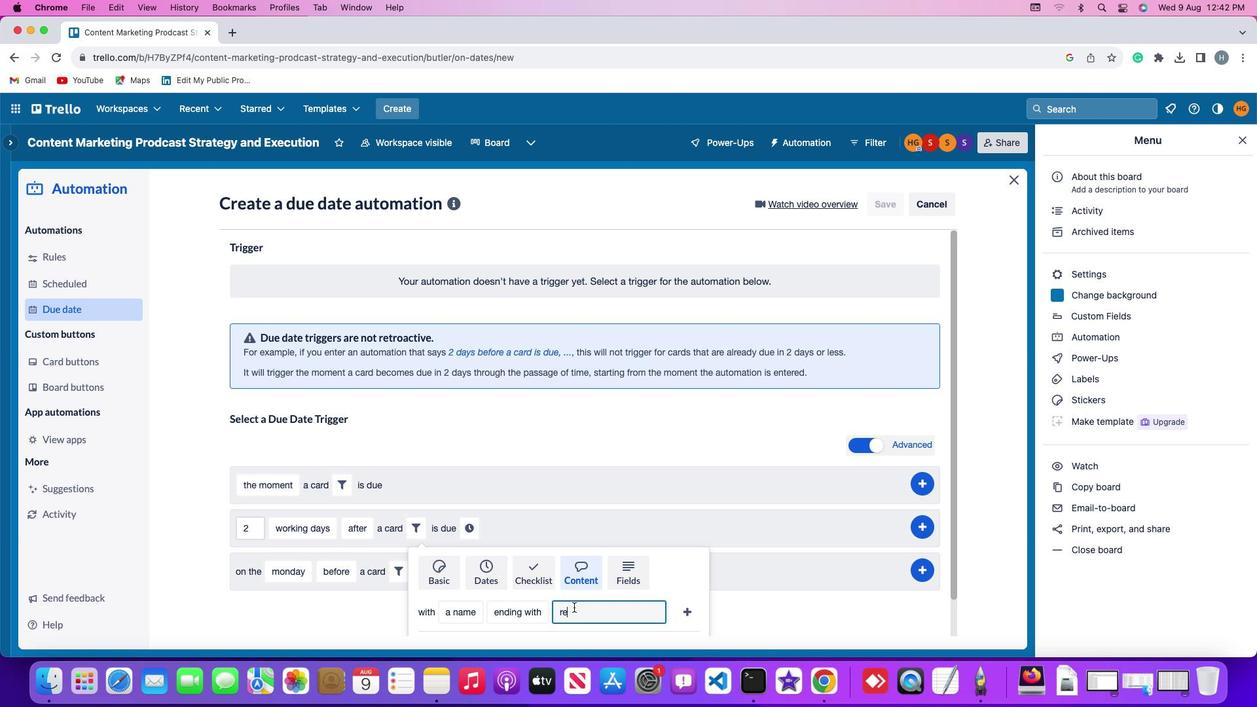 
Action: Key pressed 's'
Screenshot: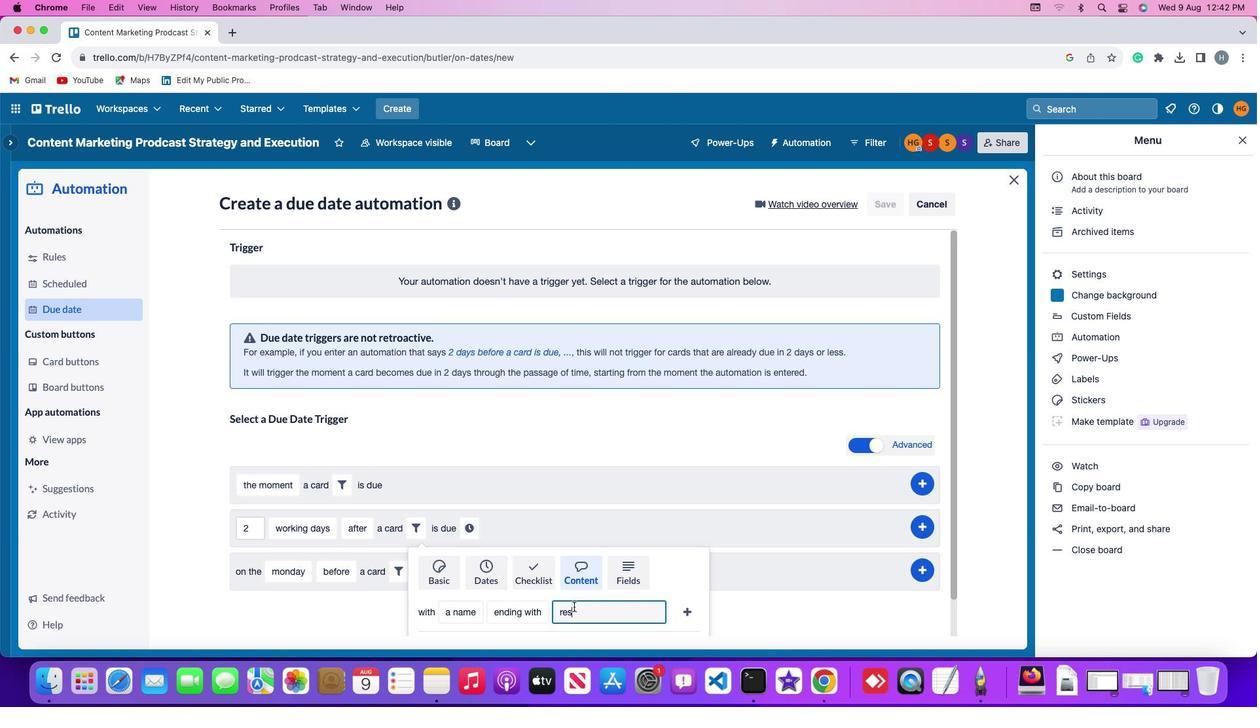 
Action: Mouse moved to (593, 523)
Screenshot: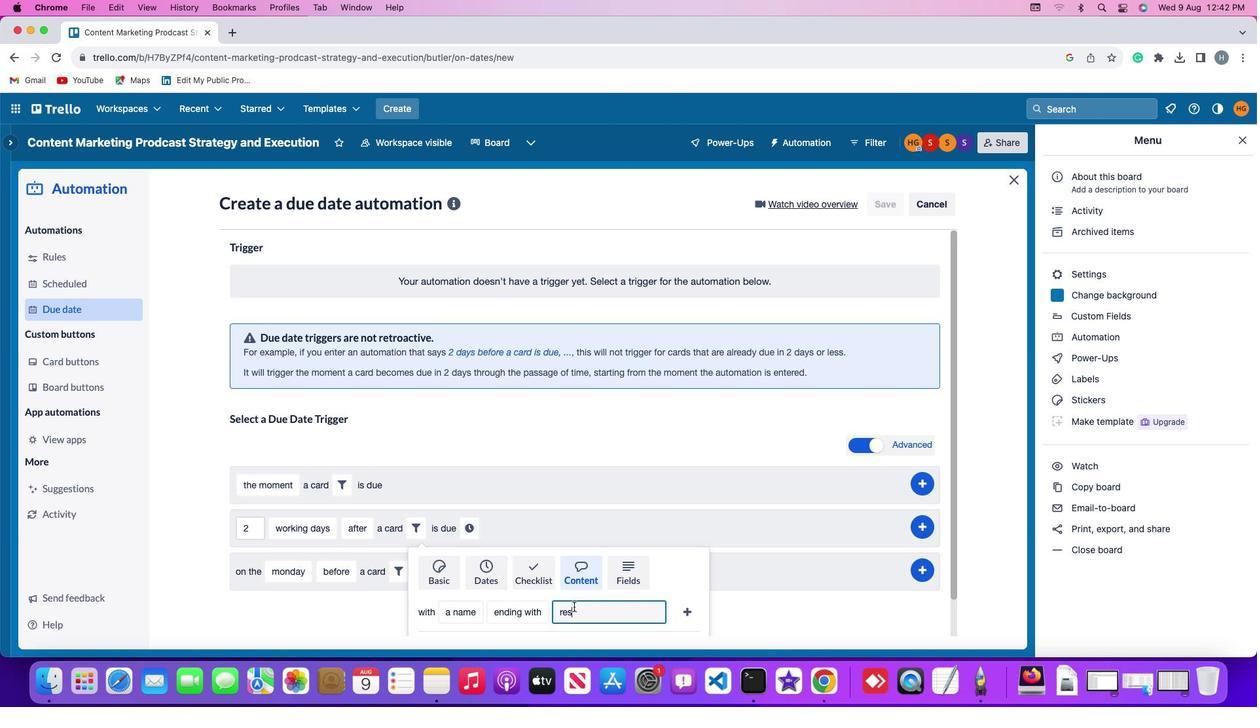 
Action: Key pressed 'u''m''e'
Screenshot: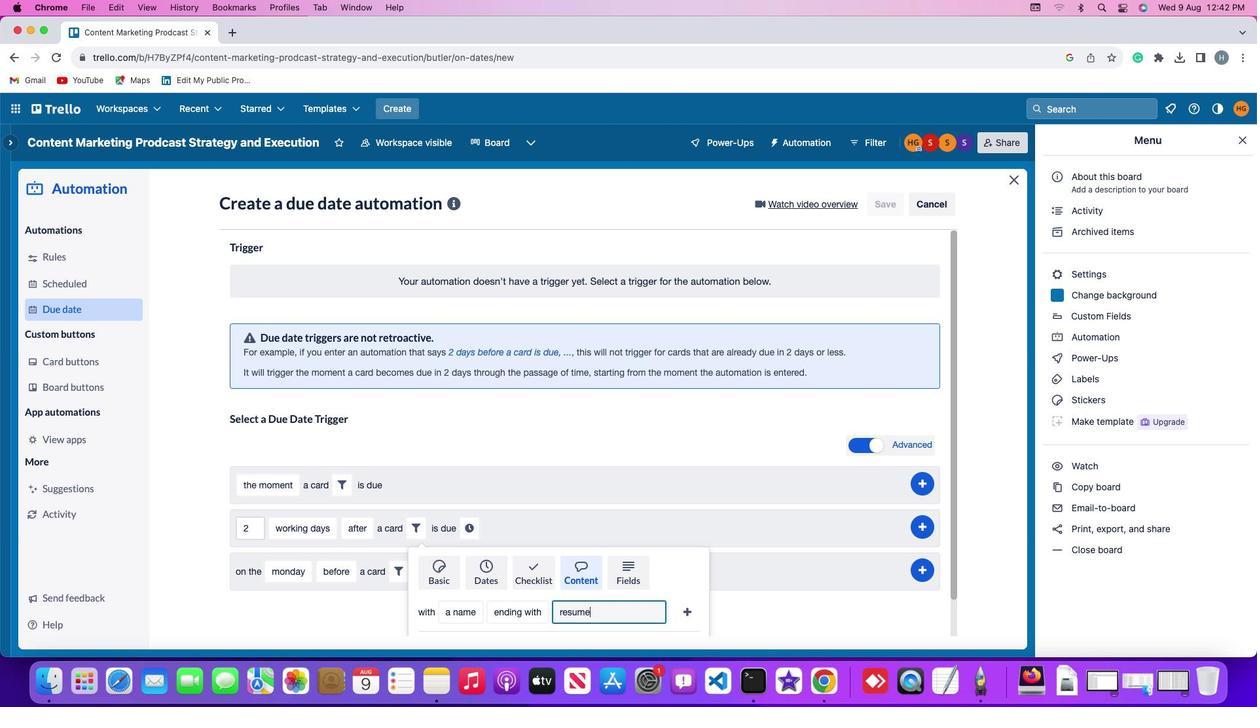 
Action: Mouse moved to (715, 523)
Screenshot: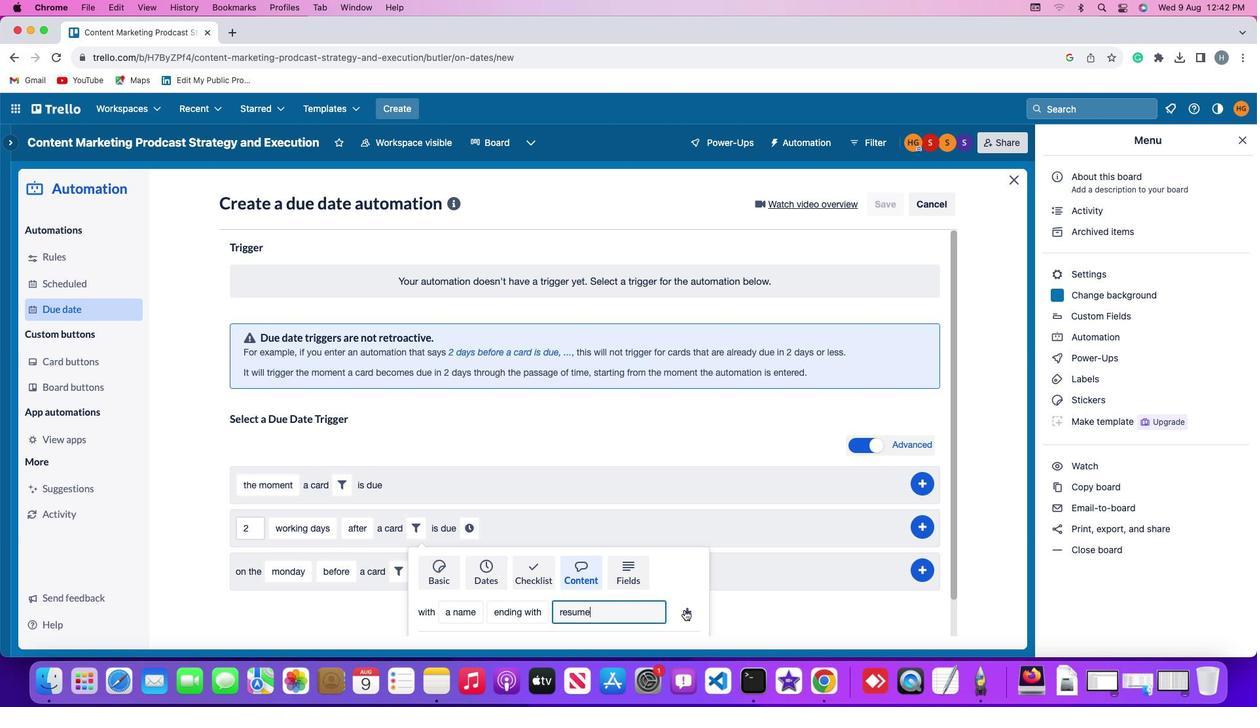 
Action: Mouse pressed left at (715, 523)
Screenshot: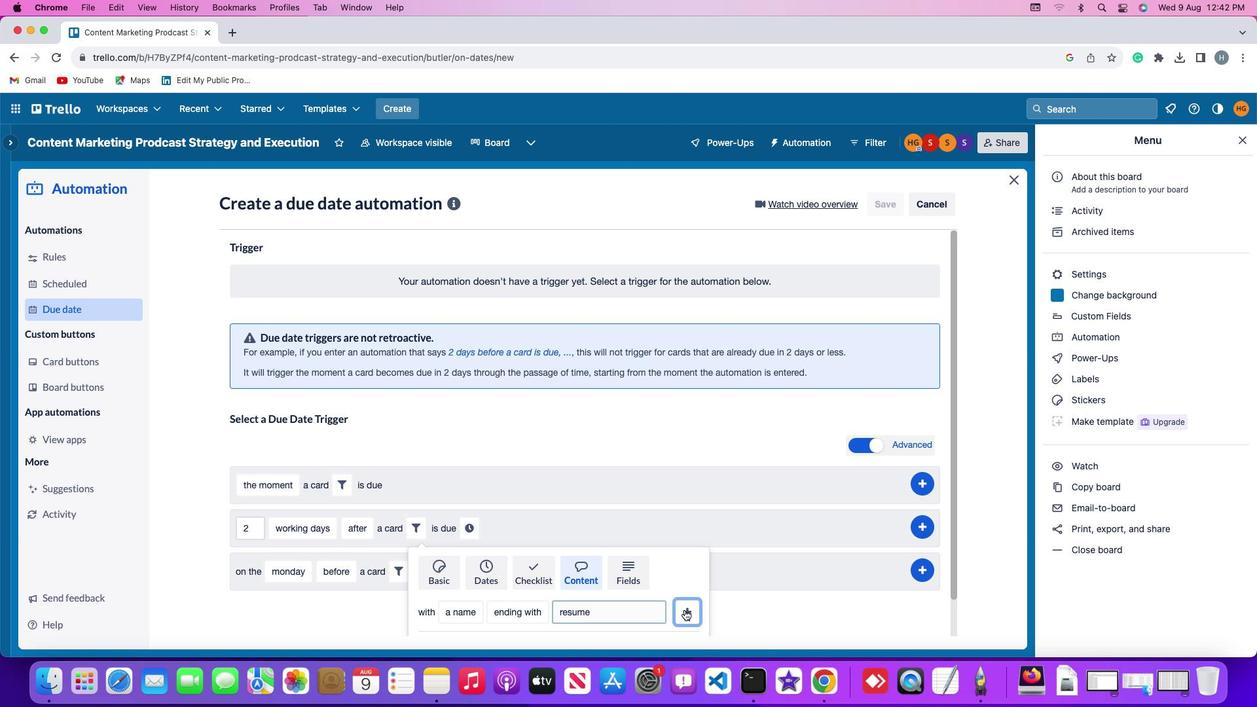 
Action: Mouse moved to (672, 552)
Screenshot: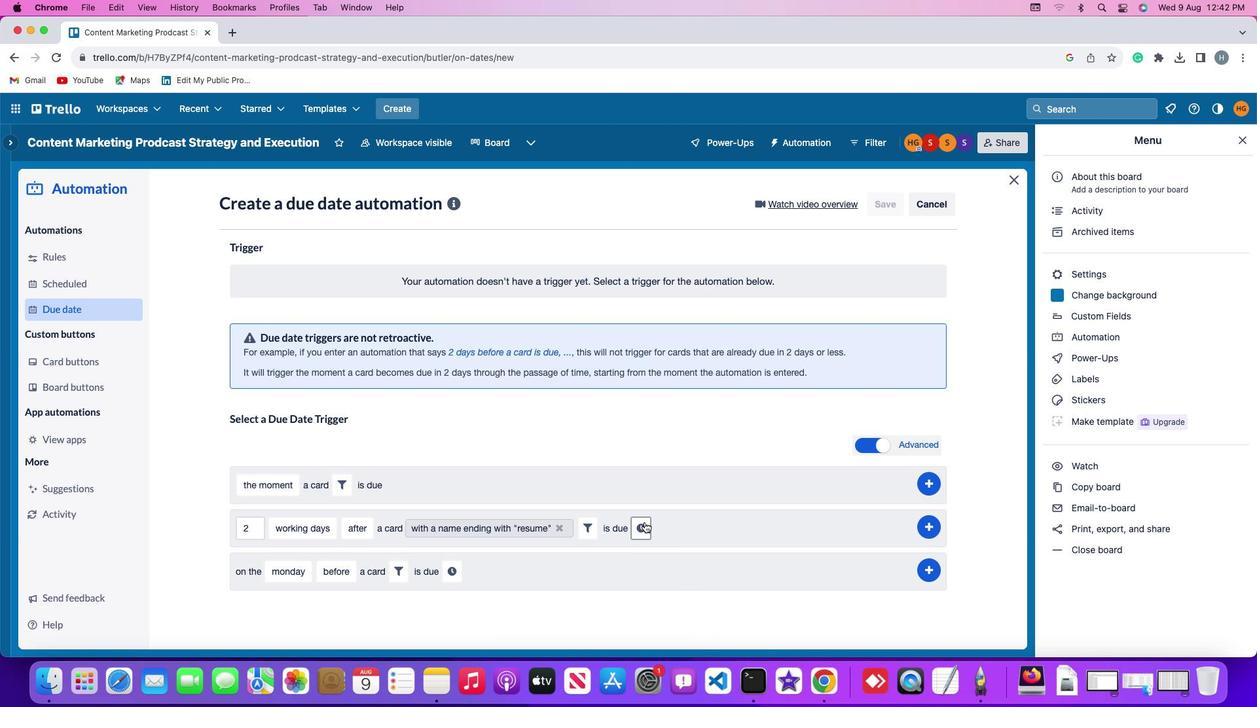 
Action: Mouse pressed left at (672, 552)
Screenshot: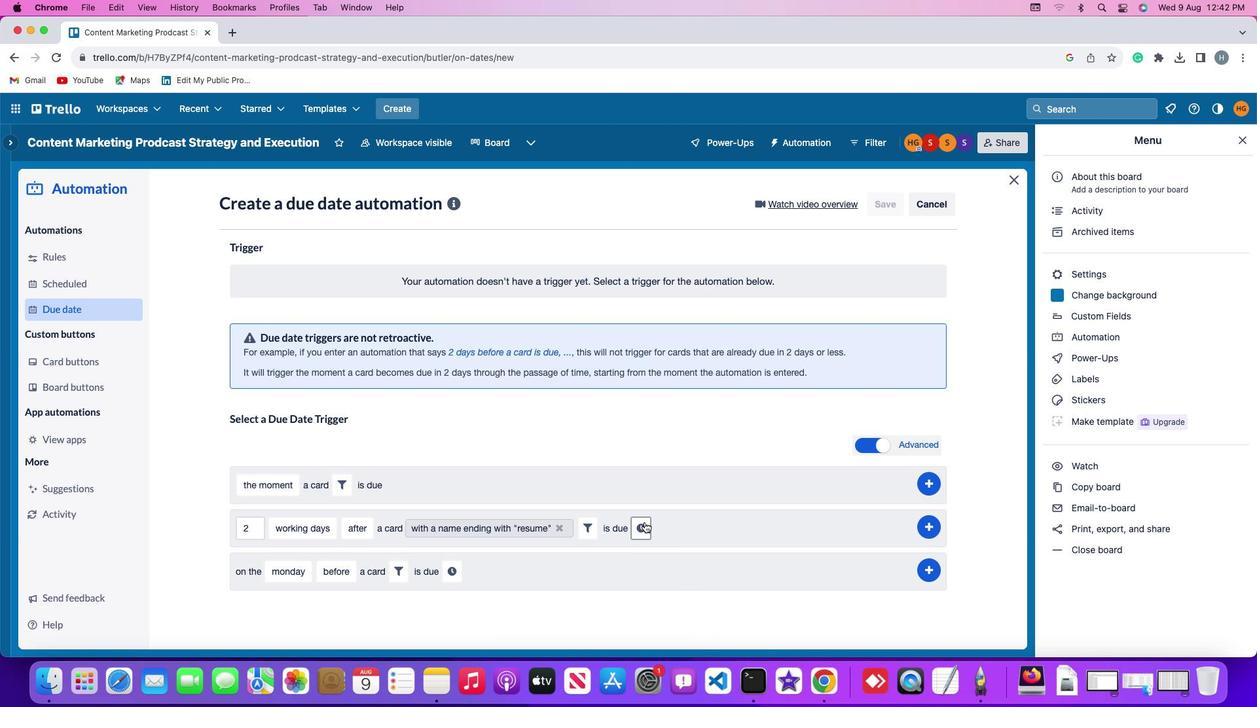 
Action: Mouse moved to (697, 551)
Screenshot: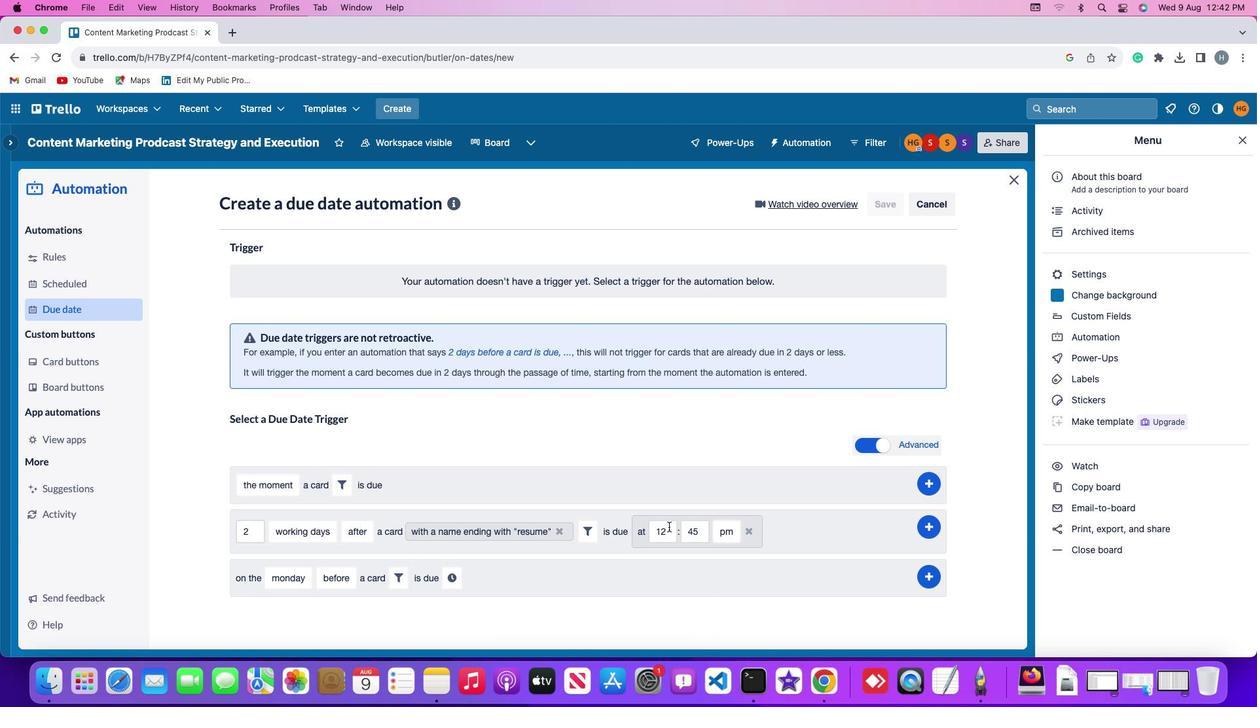 
Action: Mouse pressed left at (697, 551)
Screenshot: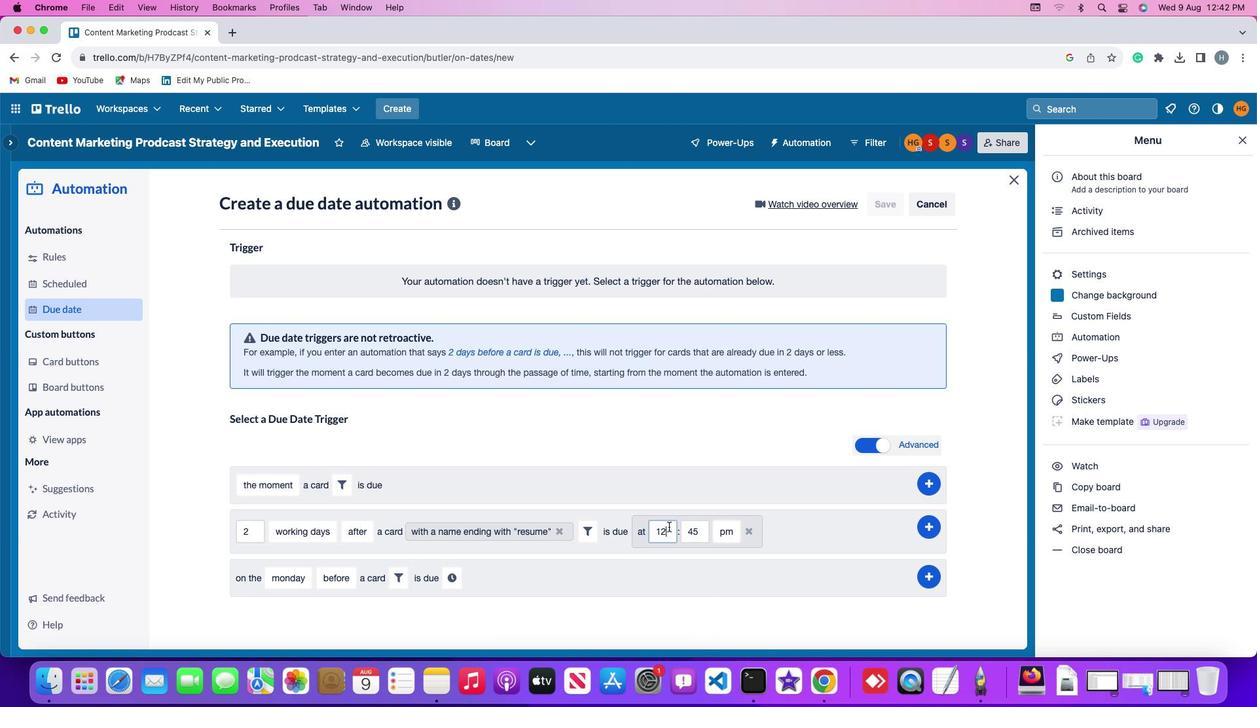 
Action: Mouse moved to (697, 551)
Screenshot: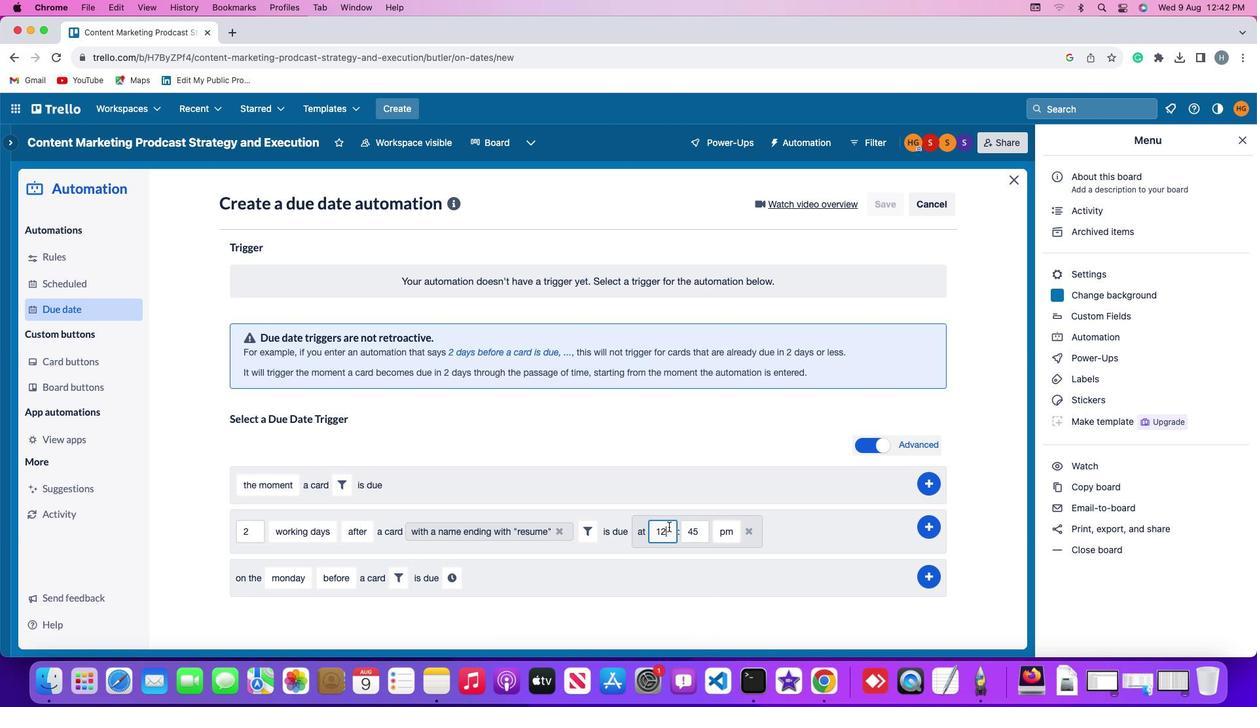 
Action: Key pressed Key.backspaceKey.backspace
Screenshot: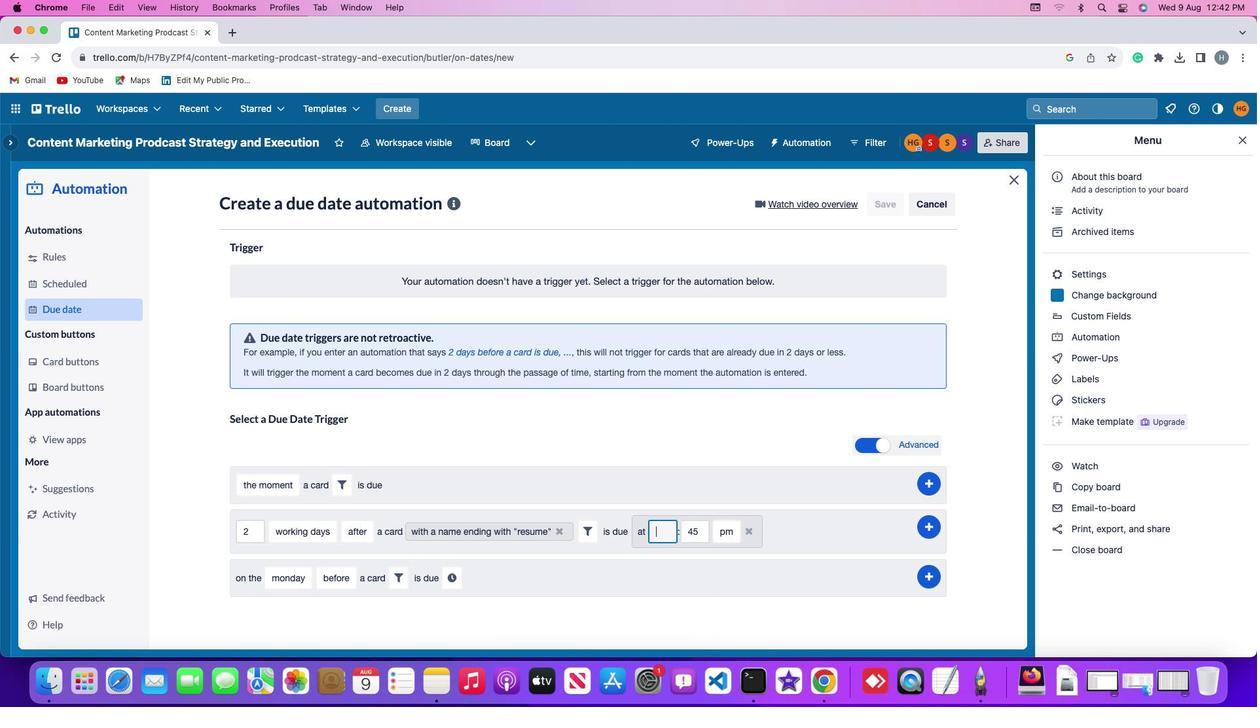 
Action: Mouse moved to (699, 551)
Screenshot: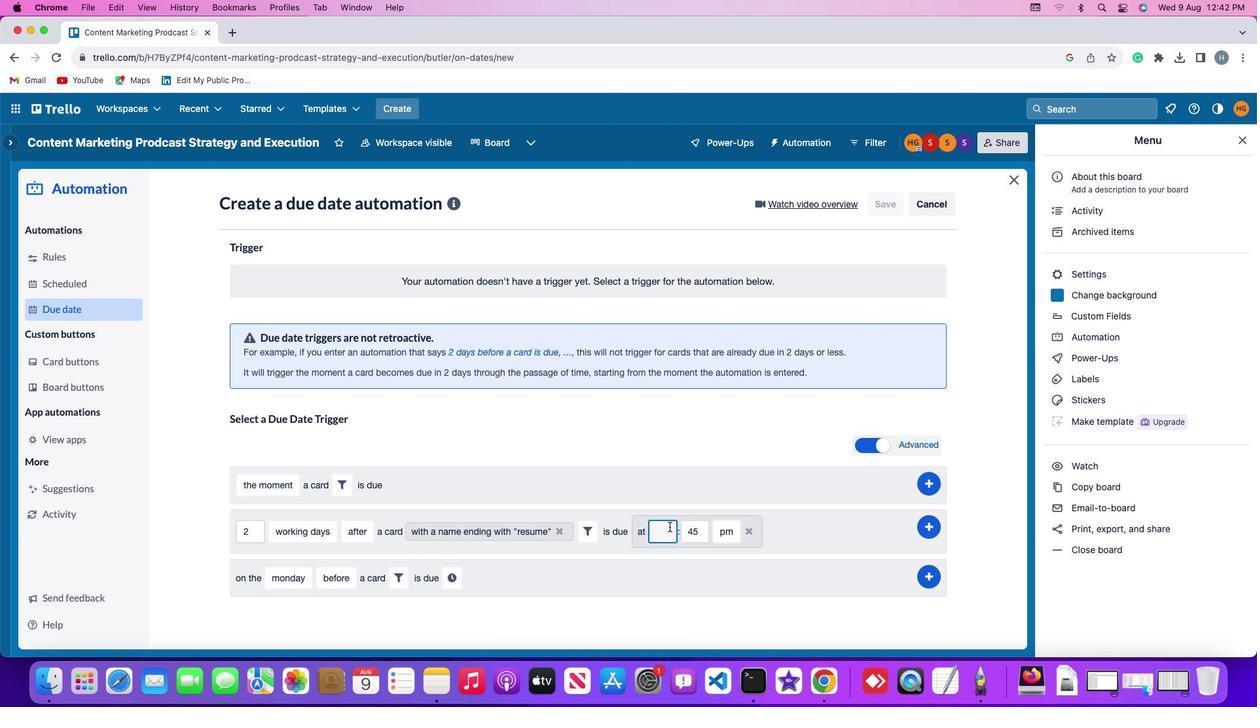
Action: Key pressed '1'
Screenshot: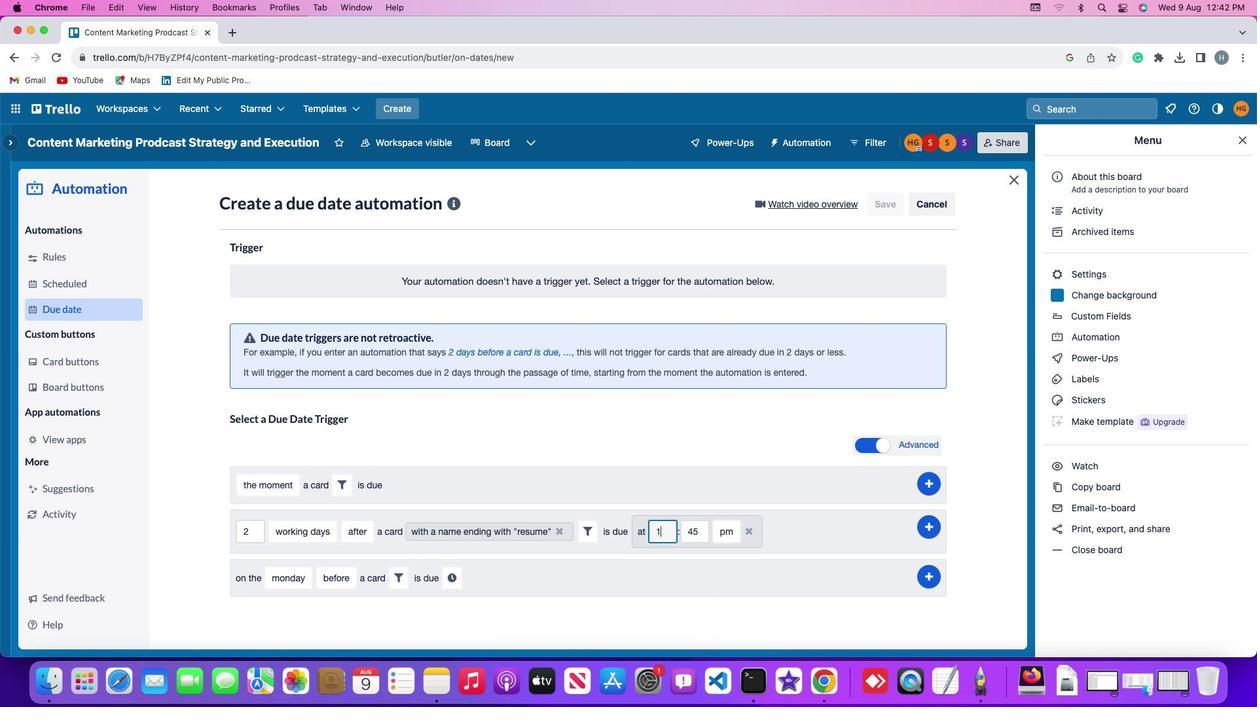 
Action: Mouse moved to (699, 551)
Screenshot: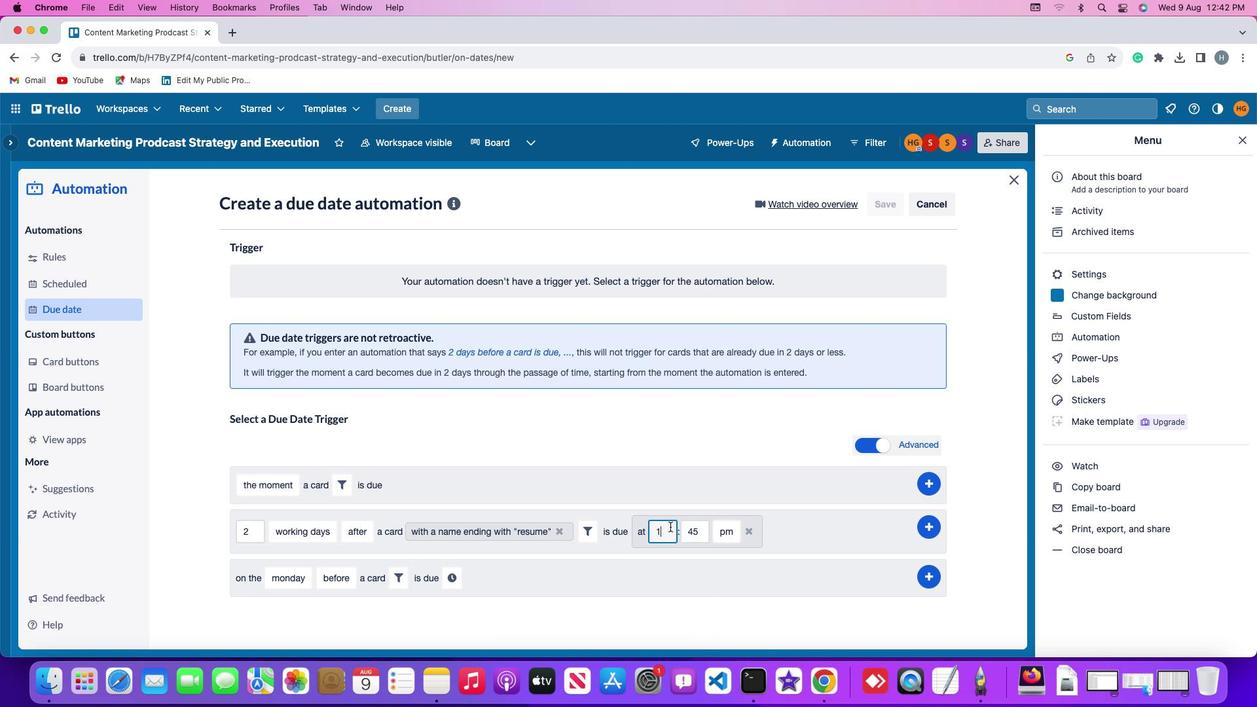 
Action: Key pressed '1'
Screenshot: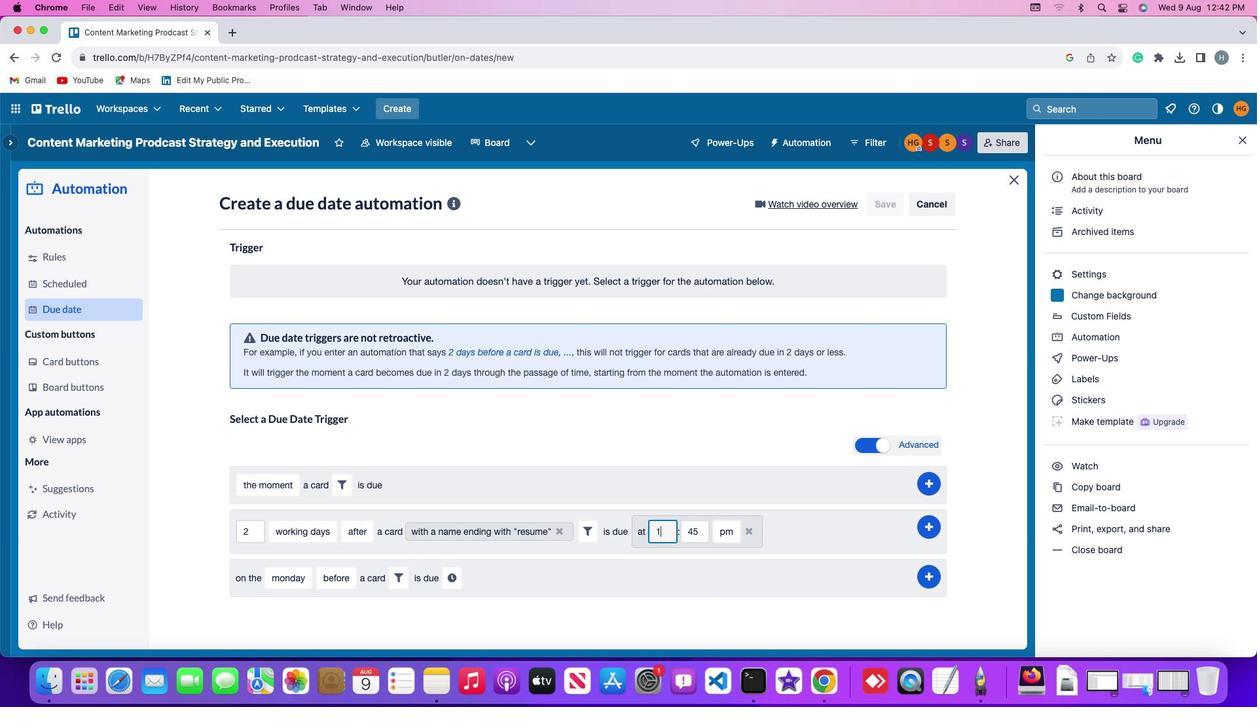 
Action: Mouse moved to (737, 550)
Screenshot: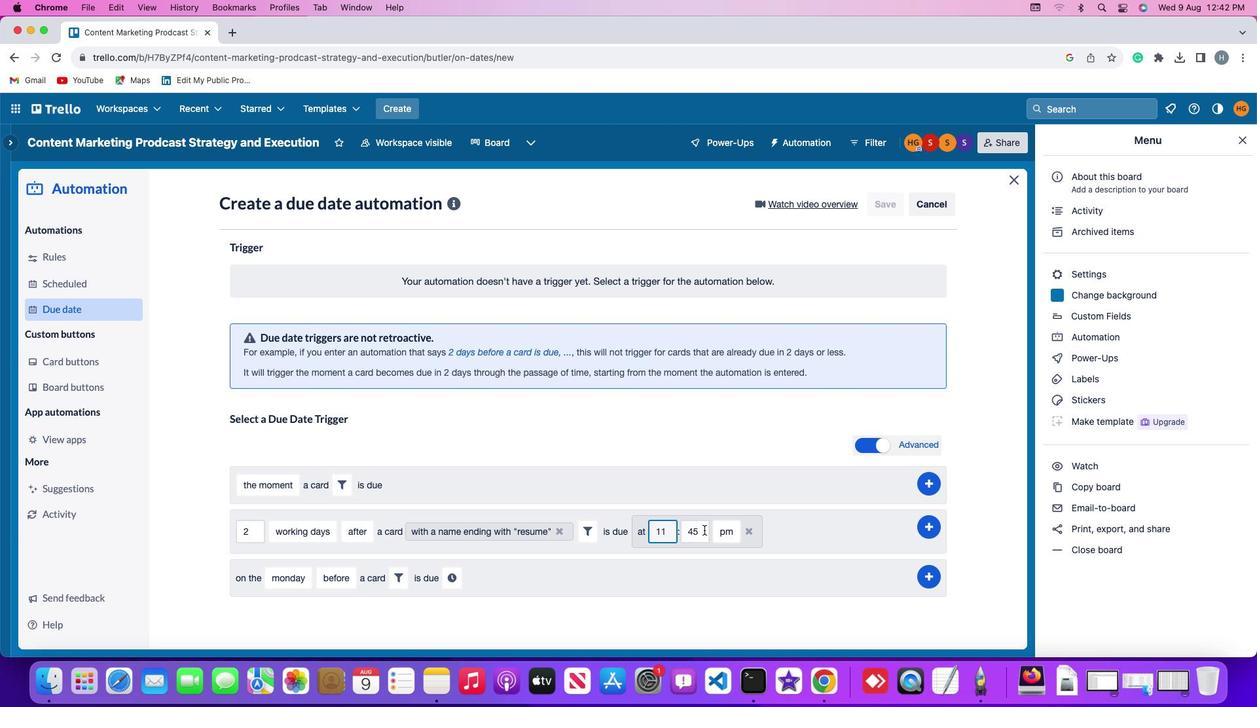 
Action: Mouse pressed left at (737, 550)
Screenshot: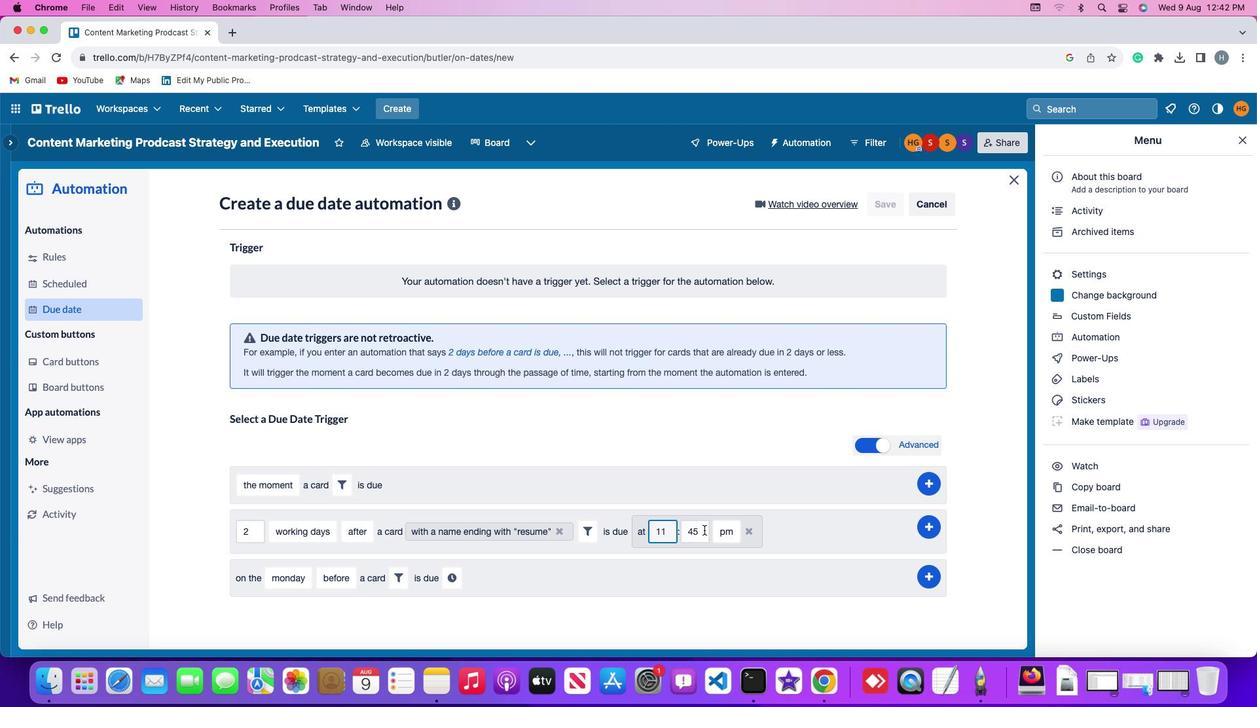 
Action: Key pressed Key.backspaceKey.backspaceKey.backspace'0''0'
Screenshot: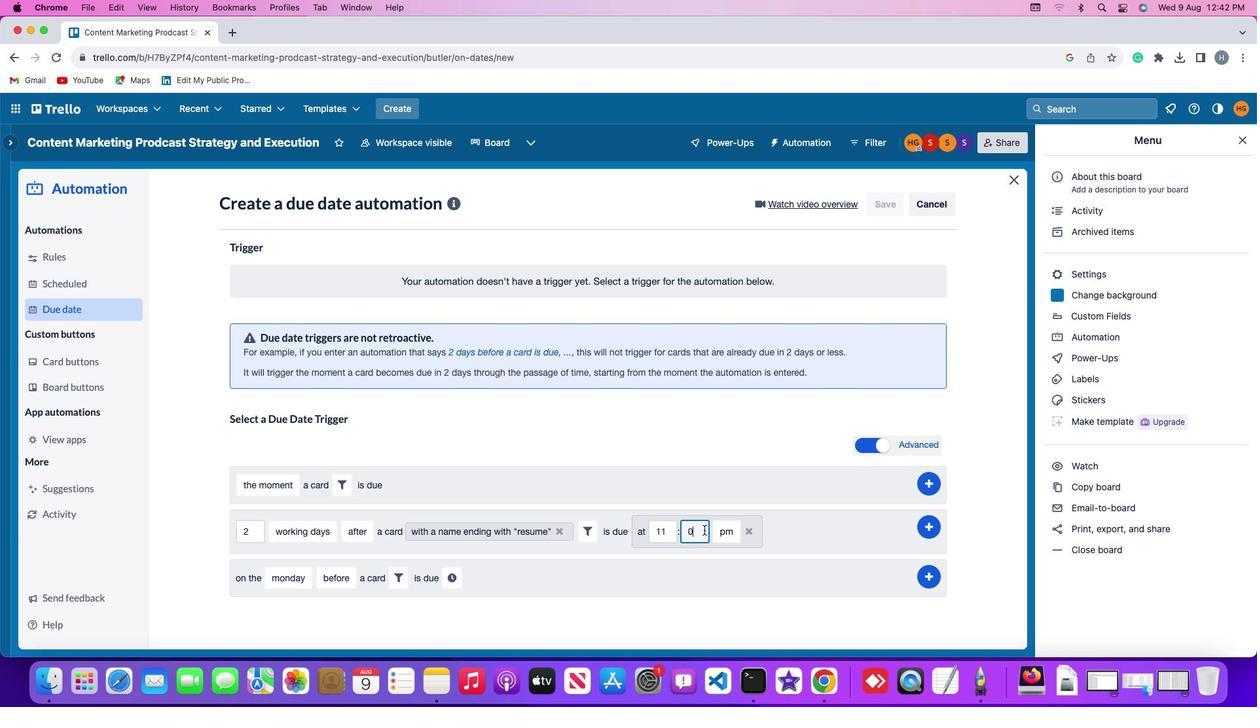 
Action: Mouse moved to (768, 550)
Screenshot: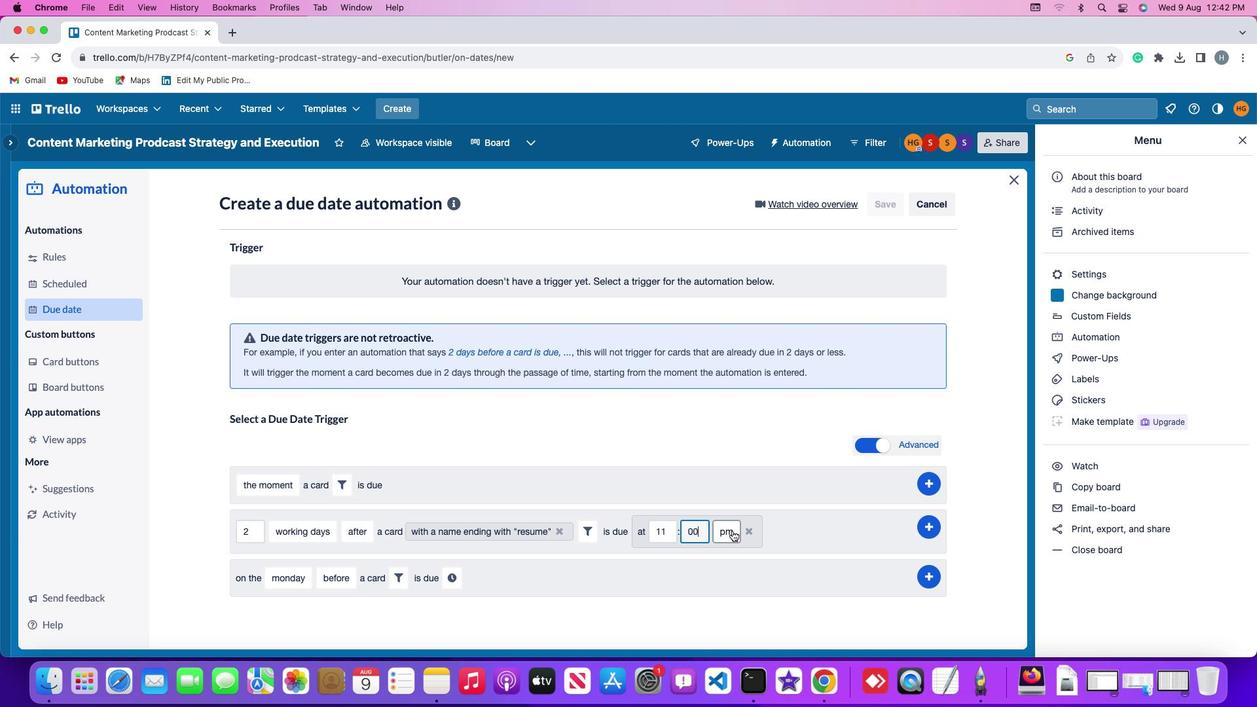 
Action: Mouse pressed left at (768, 550)
Screenshot: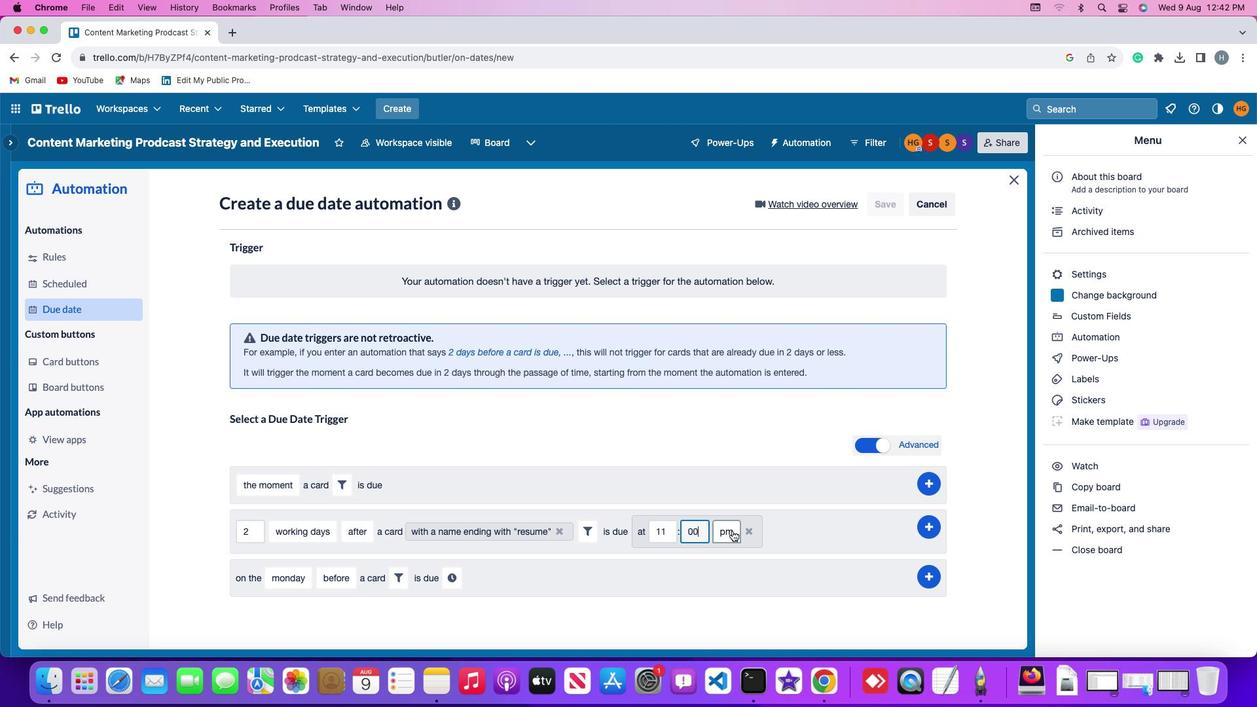 
Action: Mouse moved to (762, 542)
Screenshot: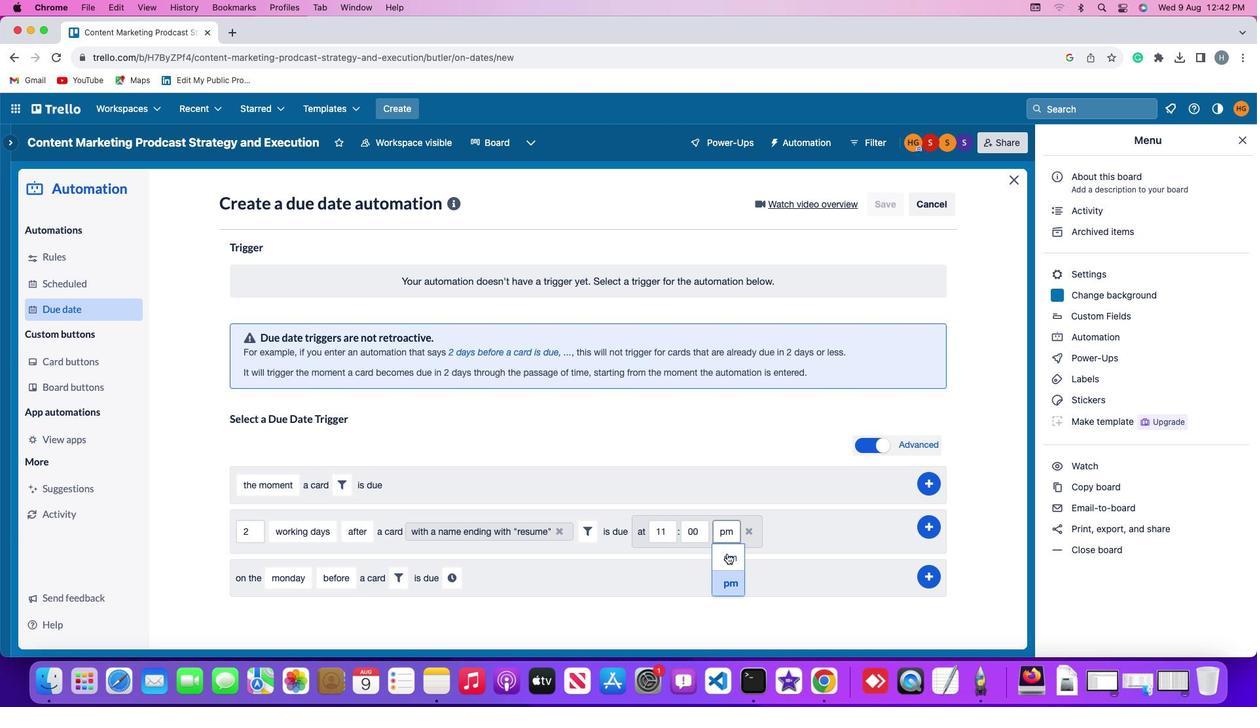 
Action: Mouse pressed left at (762, 542)
Screenshot: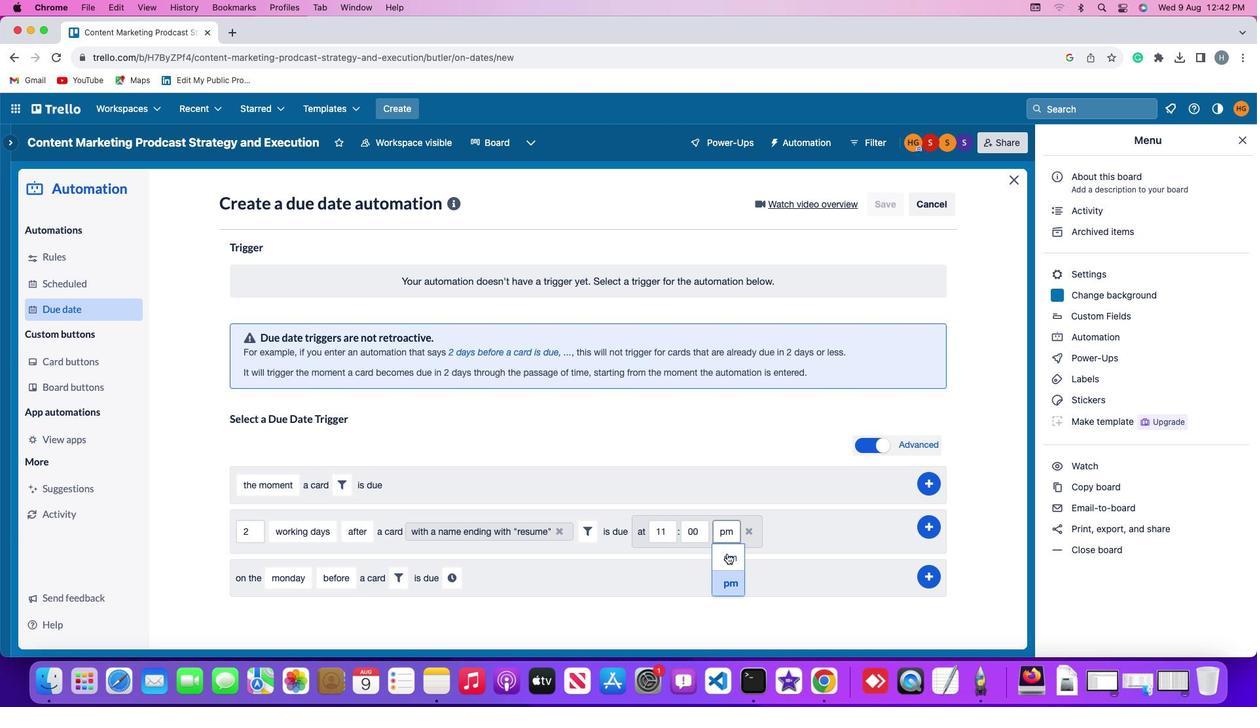 
Action: Mouse moved to (982, 553)
Screenshot: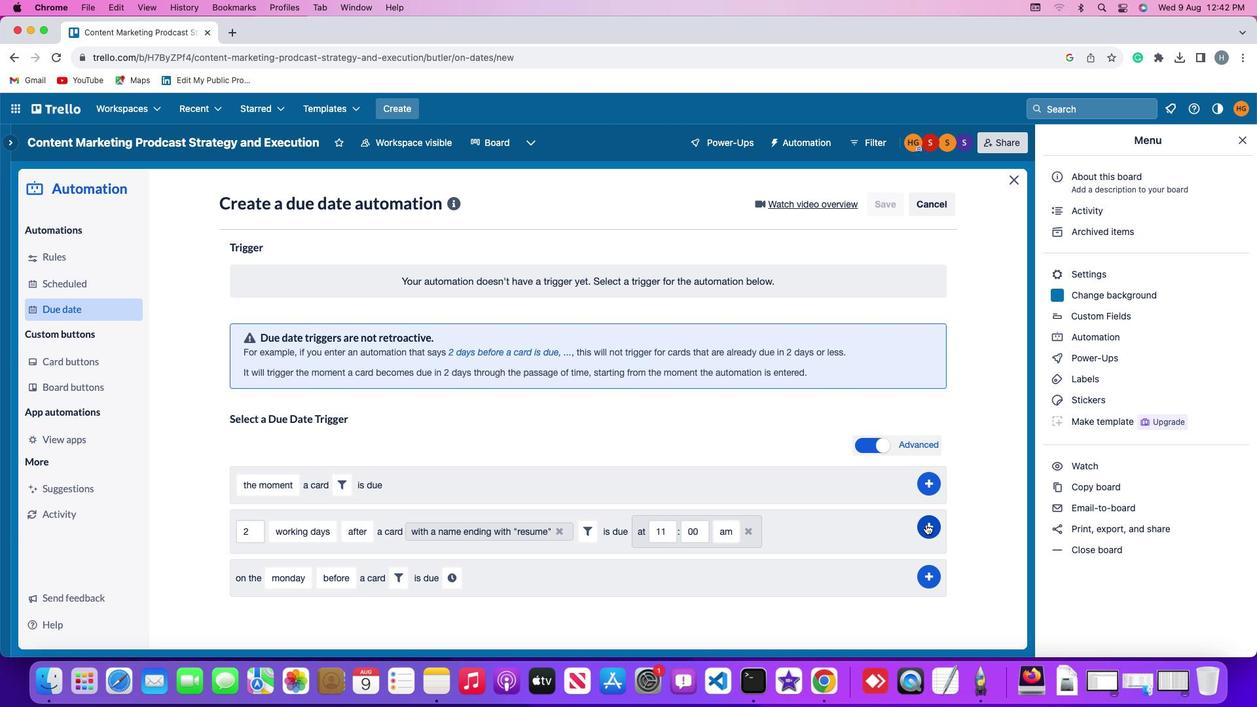 
Action: Mouse pressed left at (982, 553)
Screenshot: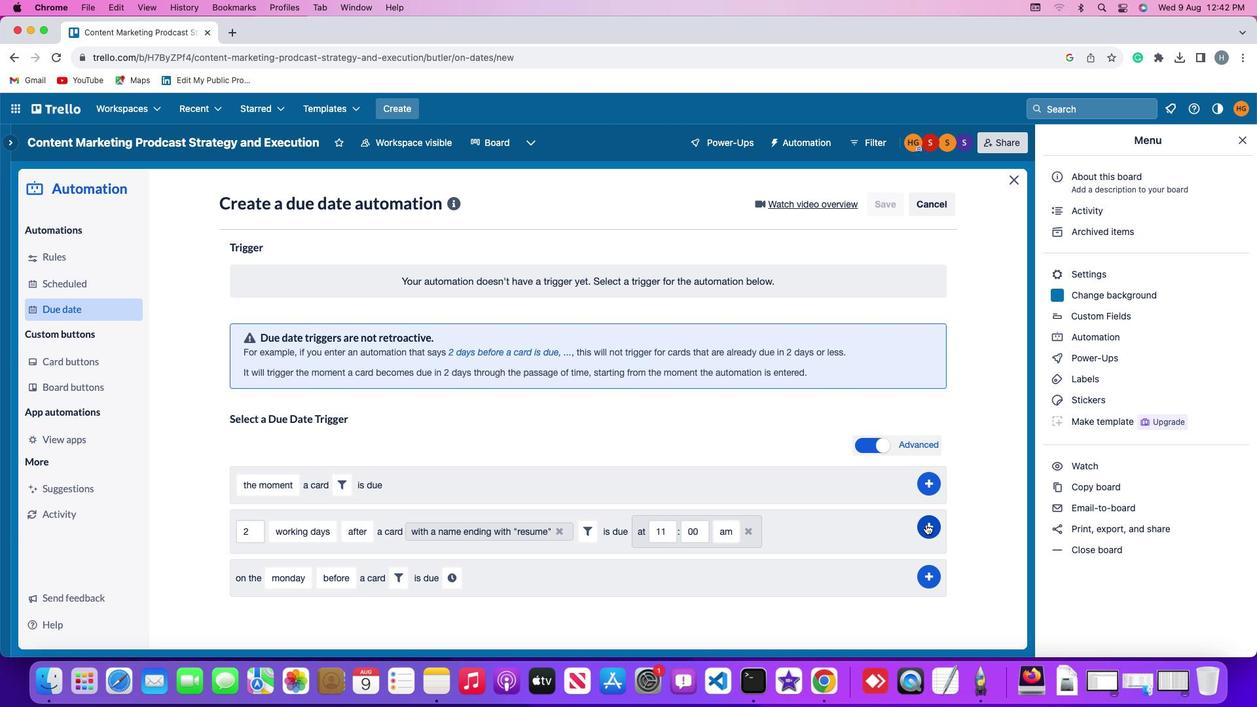 
Action: Mouse moved to (1062, 590)
Screenshot: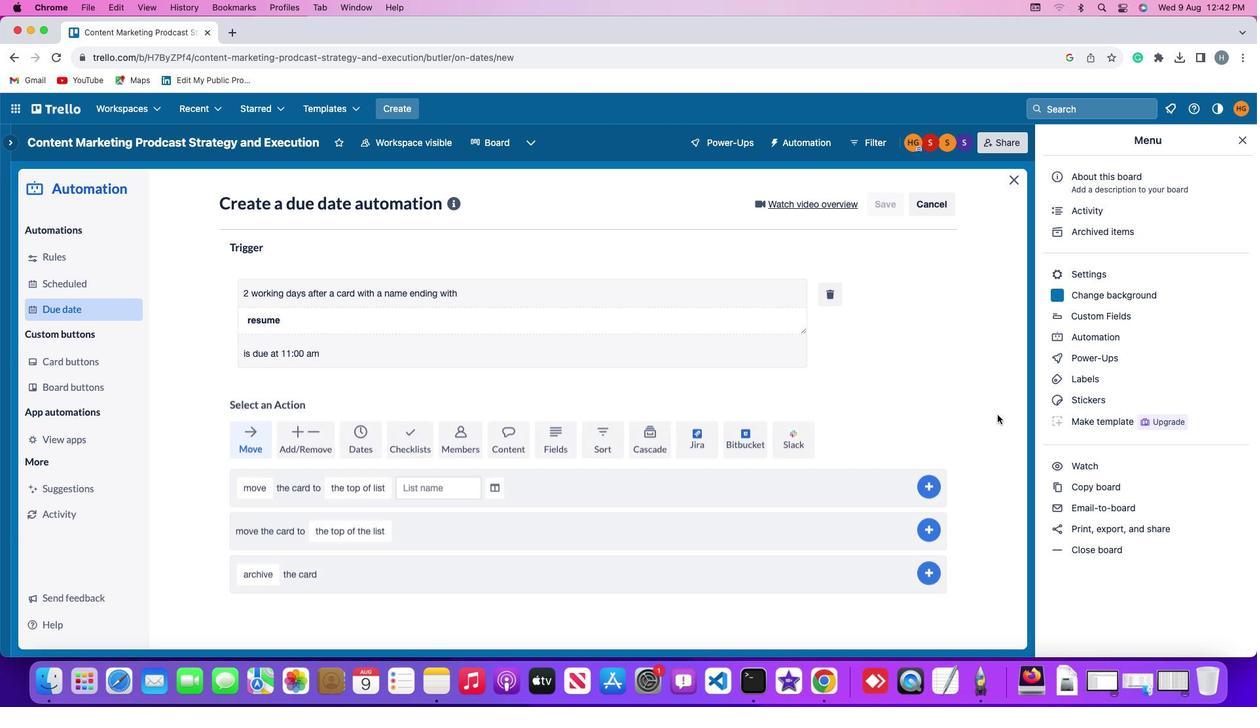 
